 Task: Create a due date automation trigger when advanced on, on the tuesday of the week a card is due add fields with custom fields "Resume" completed at 11:00 AM.
Action: Mouse moved to (1375, 105)
Screenshot: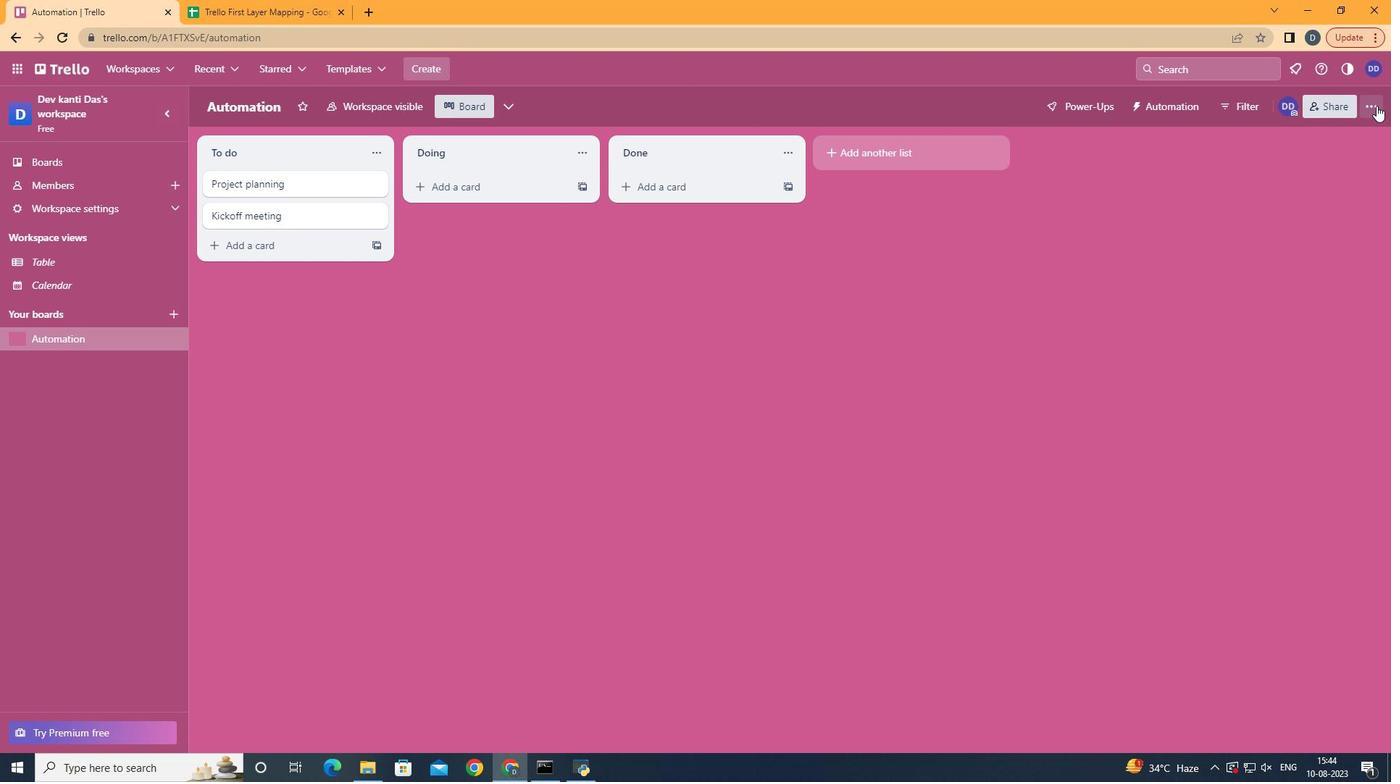 
Action: Mouse pressed left at (1375, 105)
Screenshot: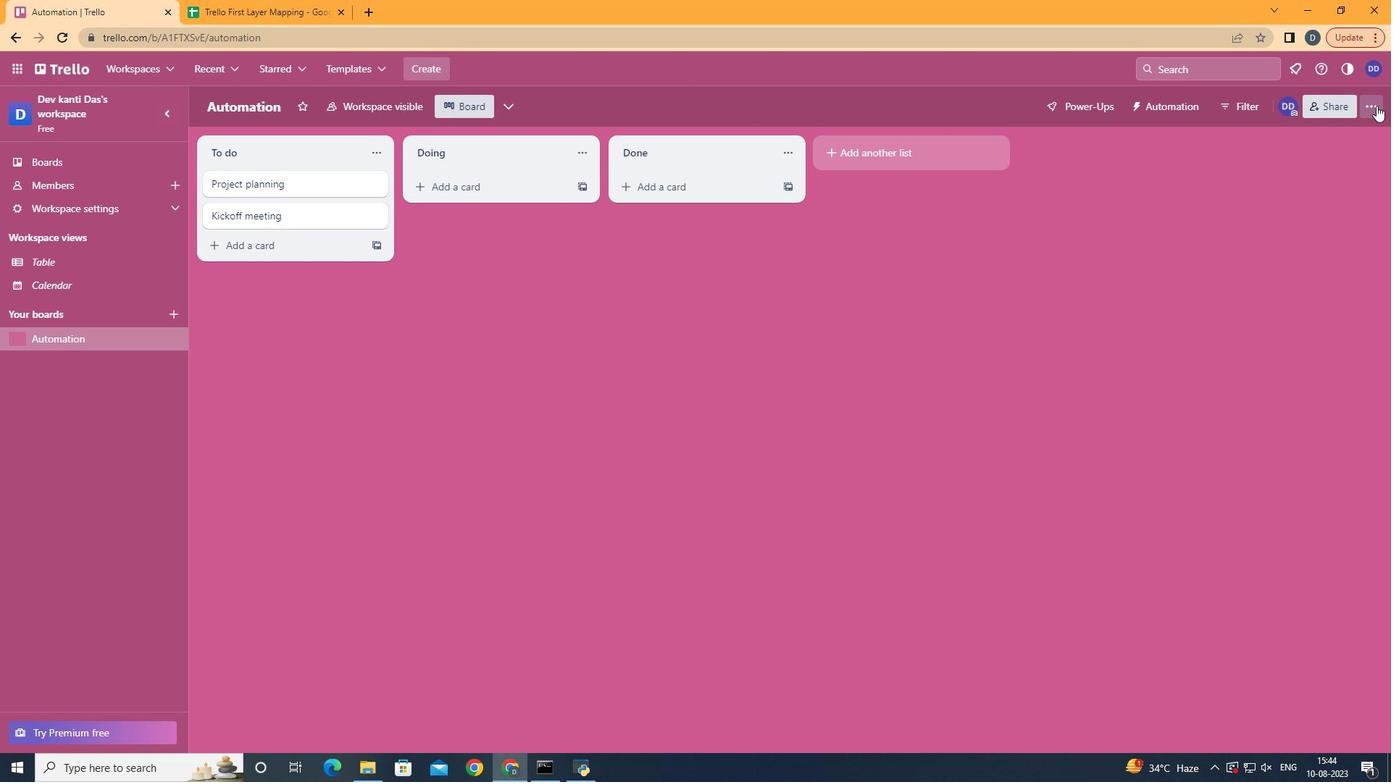 
Action: Mouse moved to (1280, 302)
Screenshot: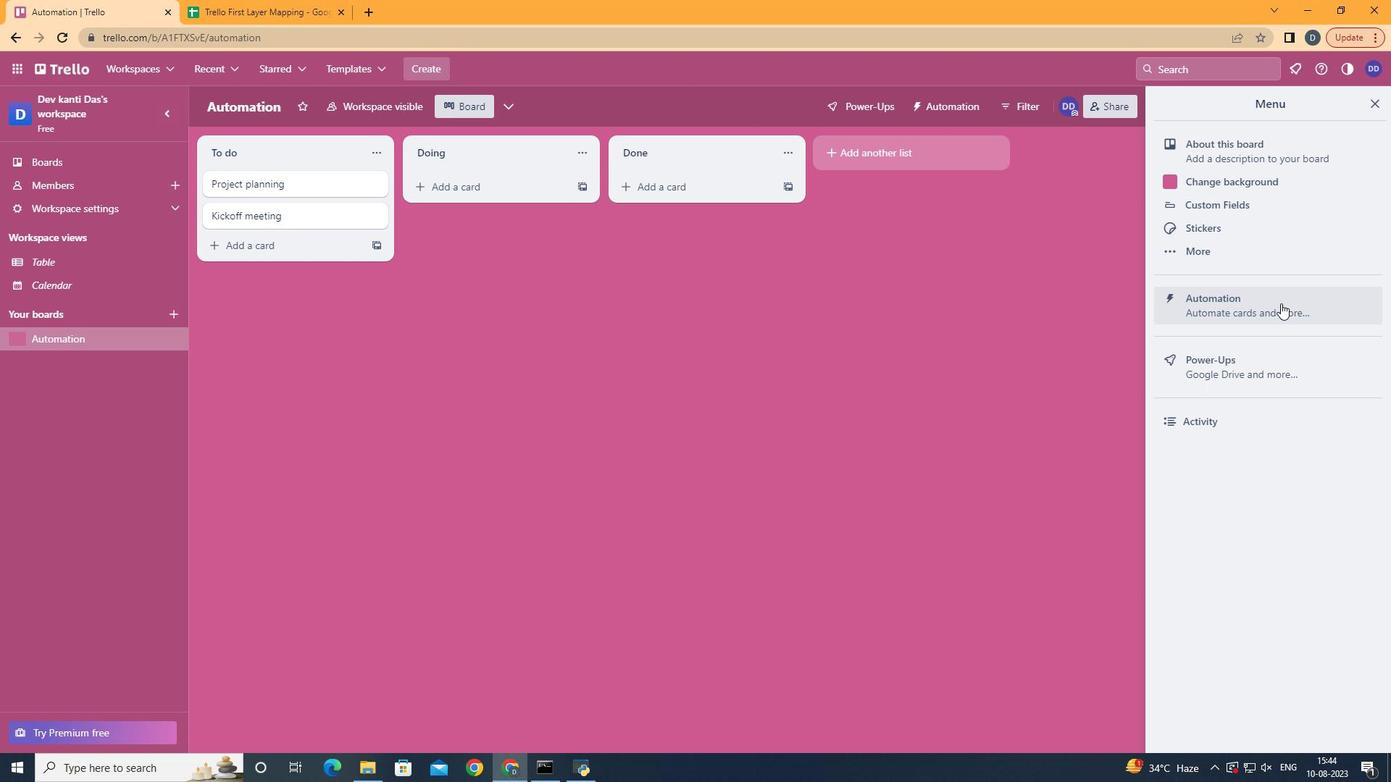 
Action: Mouse pressed left at (1280, 302)
Screenshot: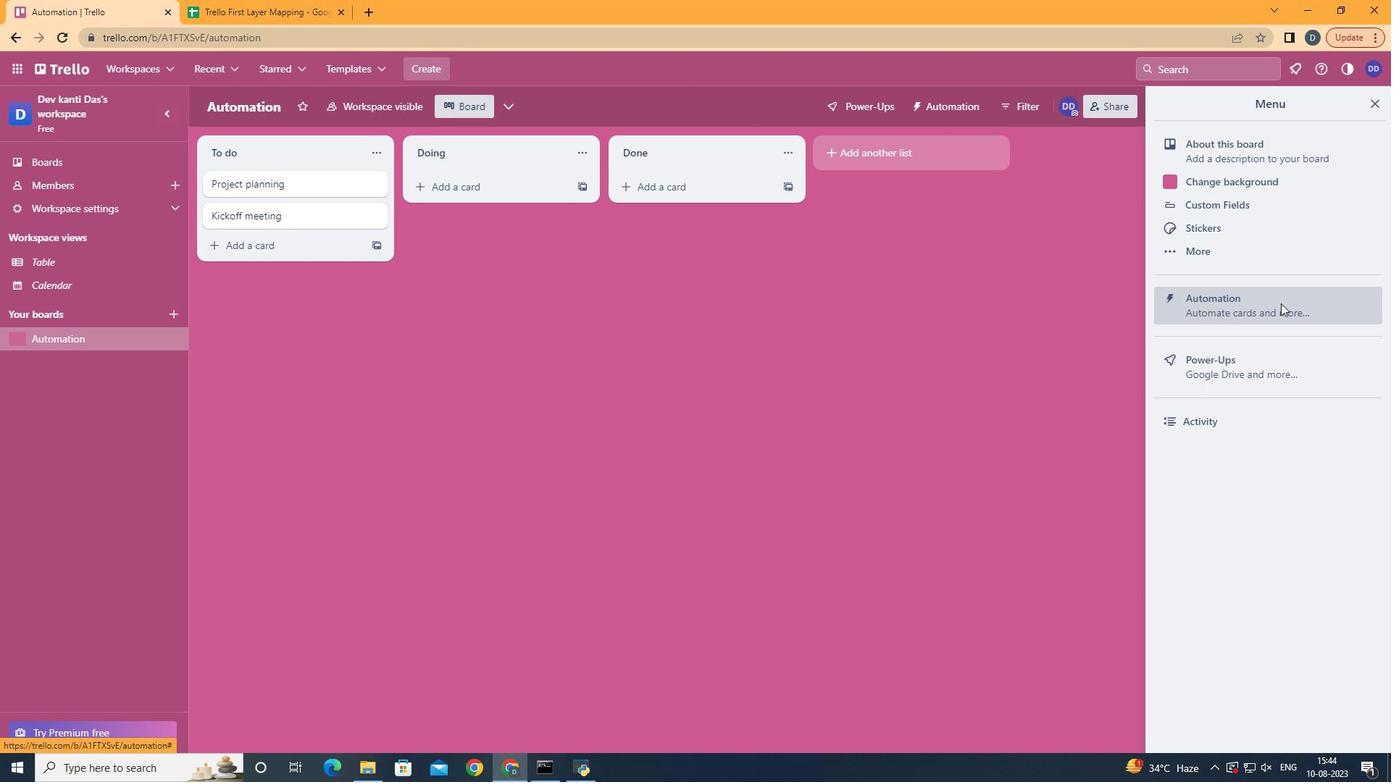 
Action: Mouse moved to (269, 295)
Screenshot: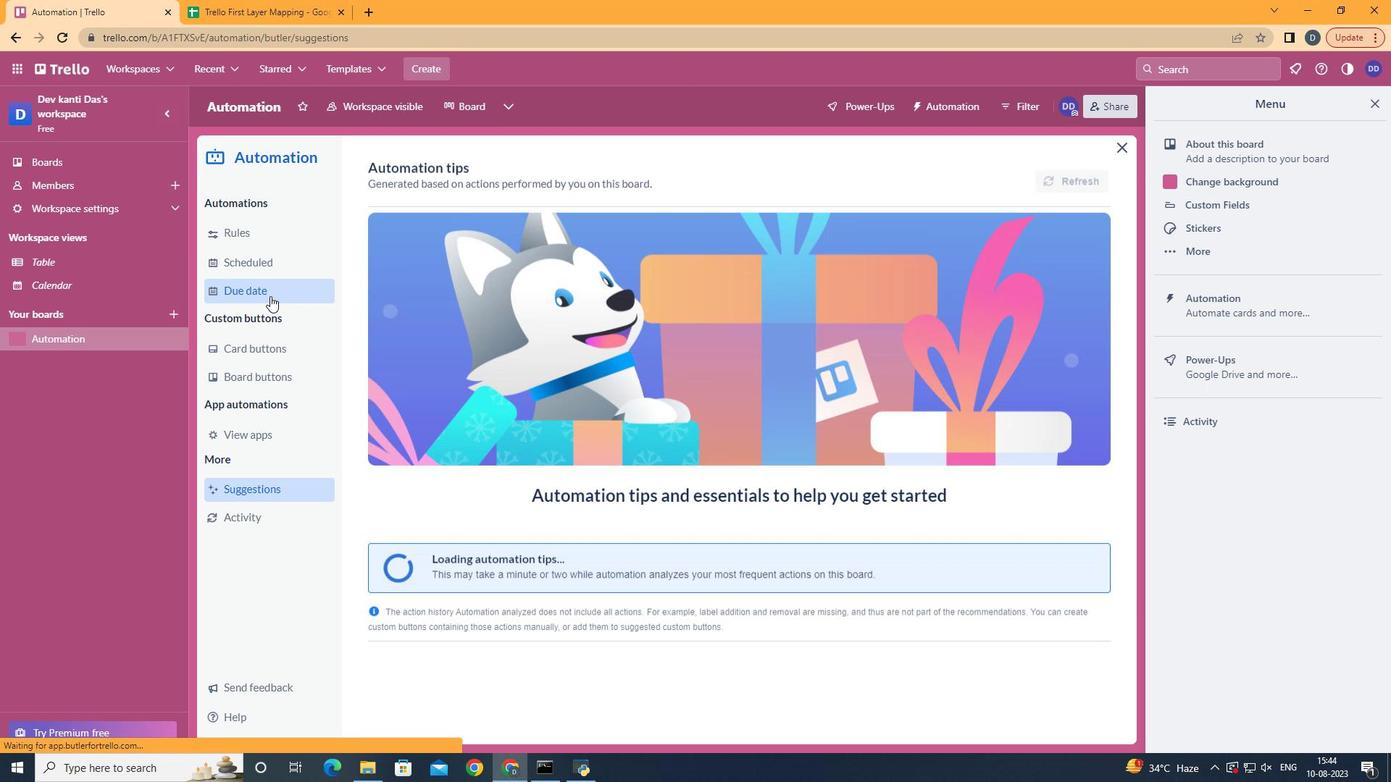 
Action: Mouse pressed left at (269, 295)
Screenshot: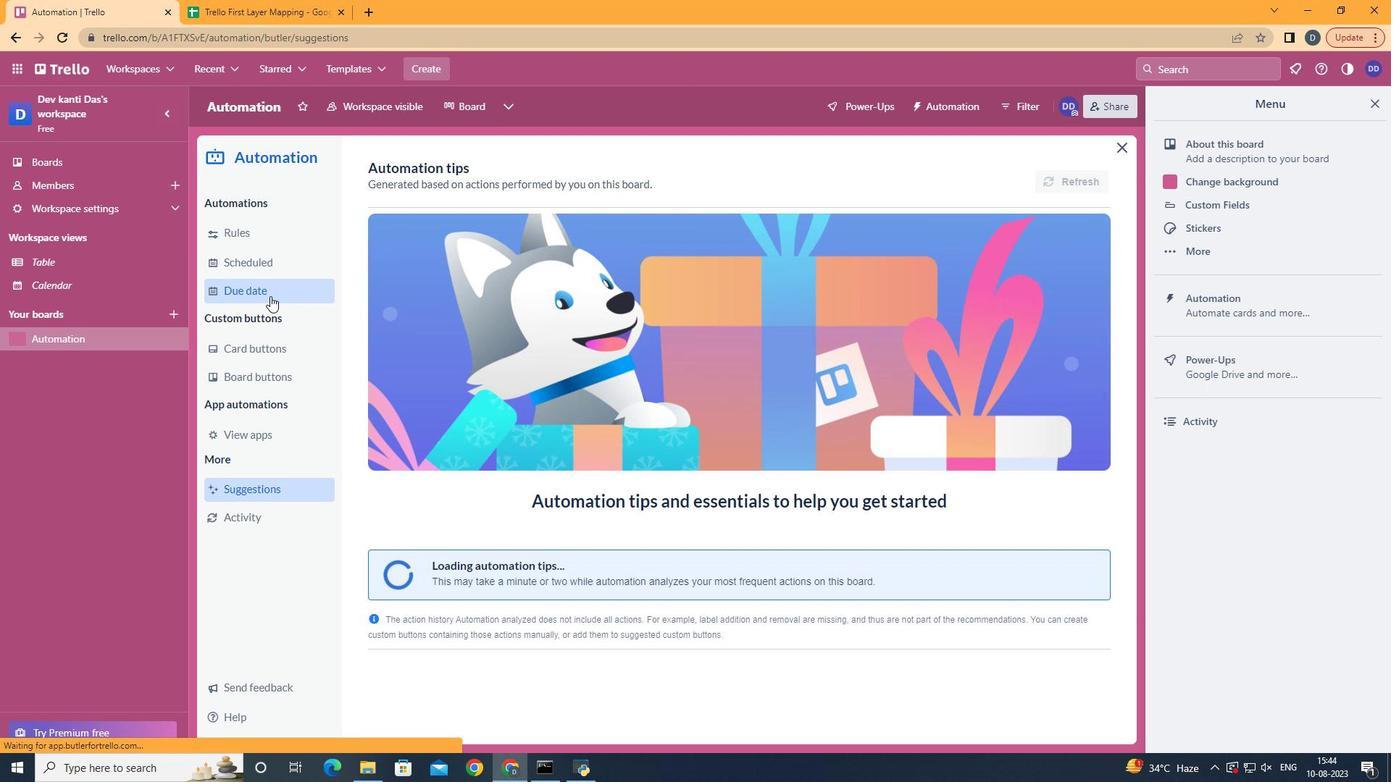 
Action: Mouse moved to (1015, 179)
Screenshot: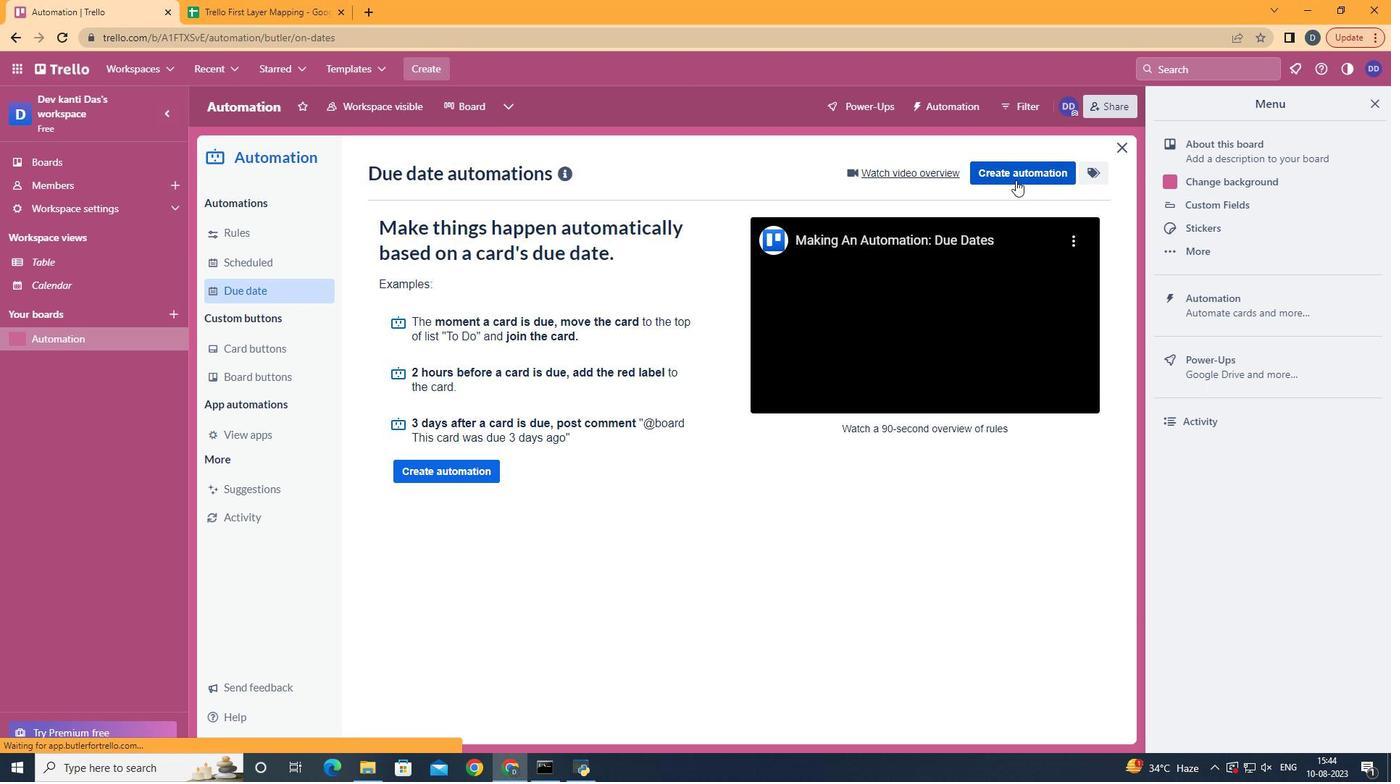 
Action: Mouse pressed left at (1015, 179)
Screenshot: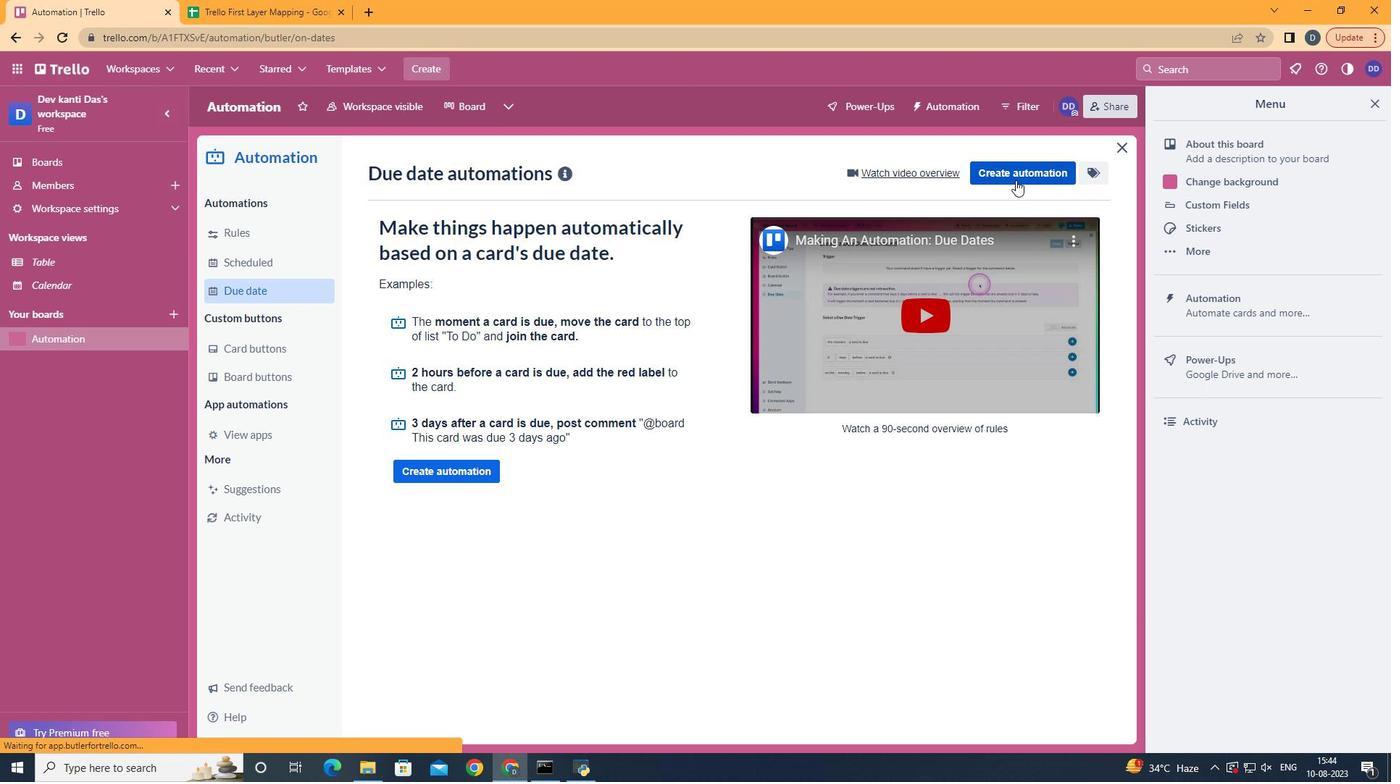 
Action: Mouse moved to (758, 315)
Screenshot: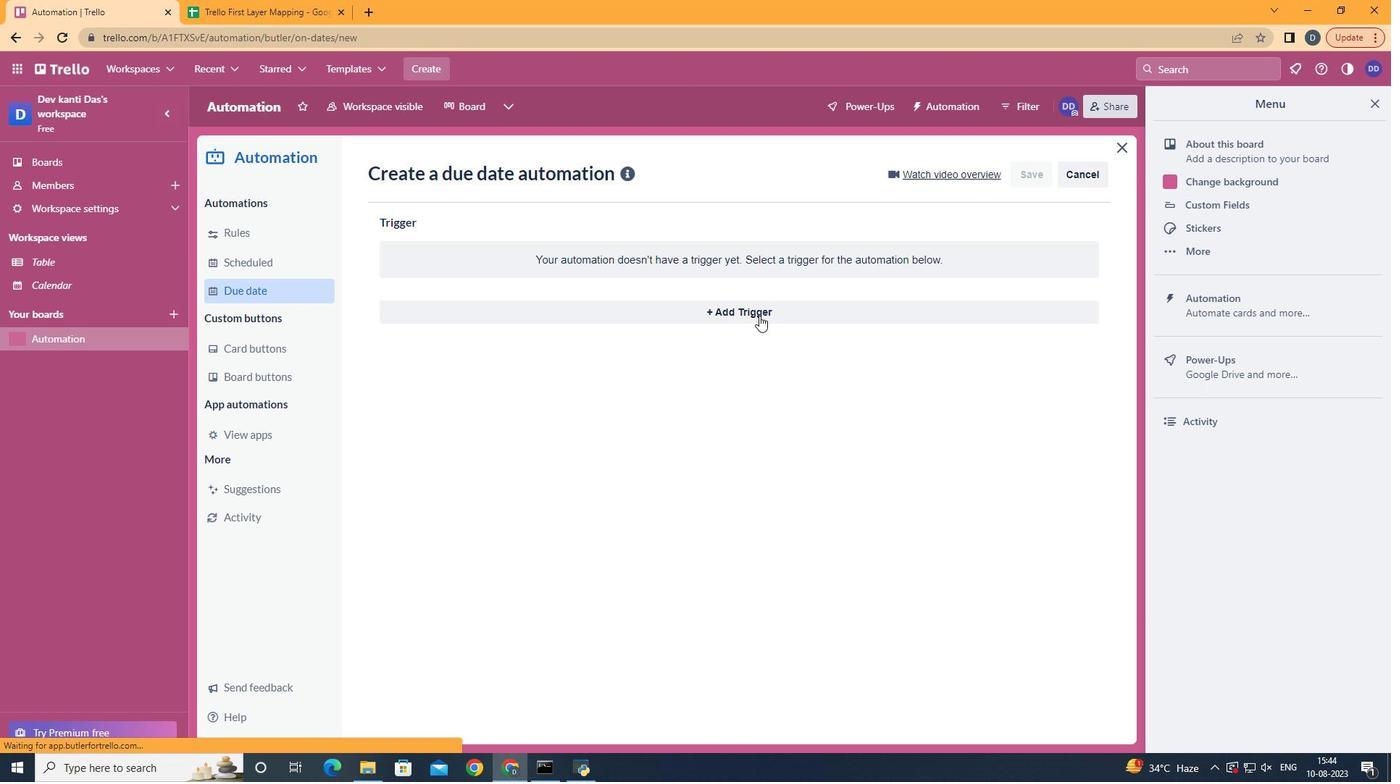 
Action: Mouse pressed left at (758, 315)
Screenshot: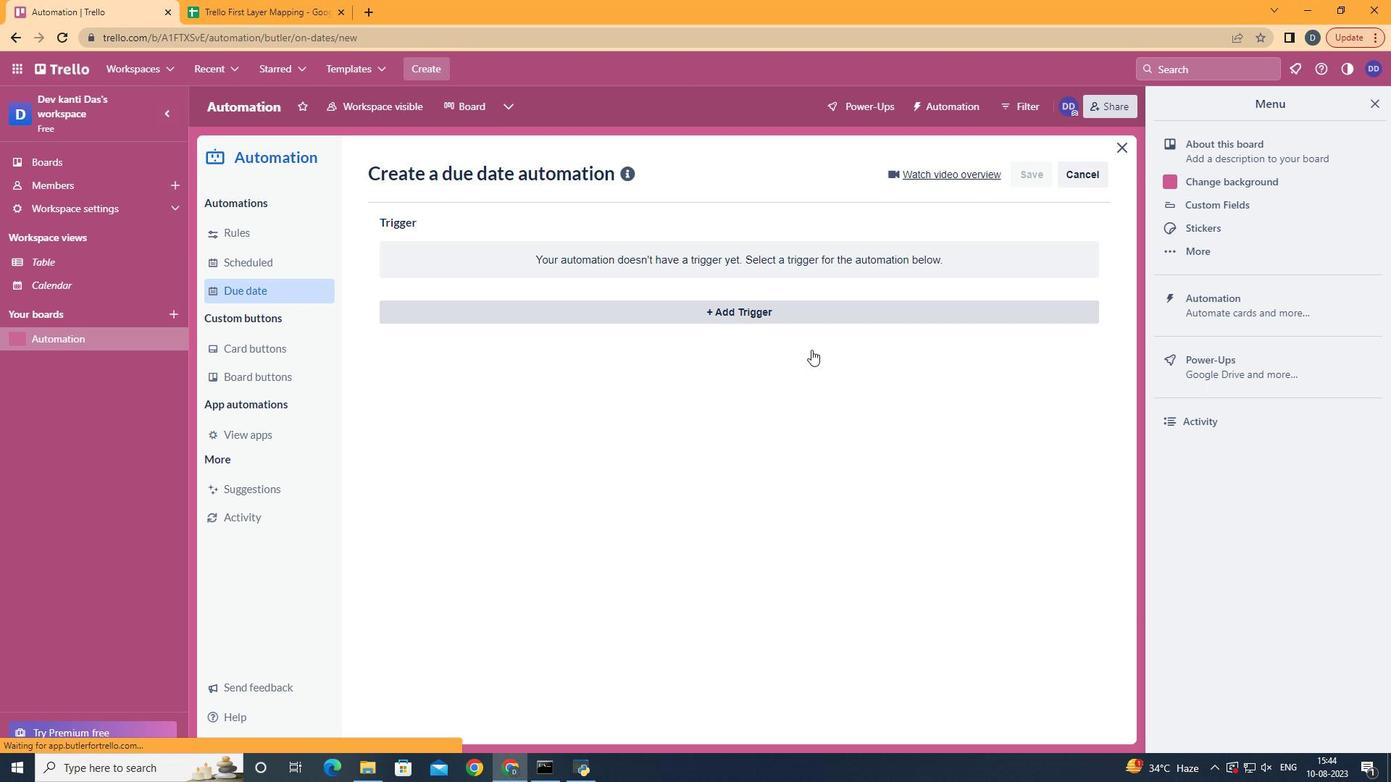 
Action: Mouse moved to (460, 402)
Screenshot: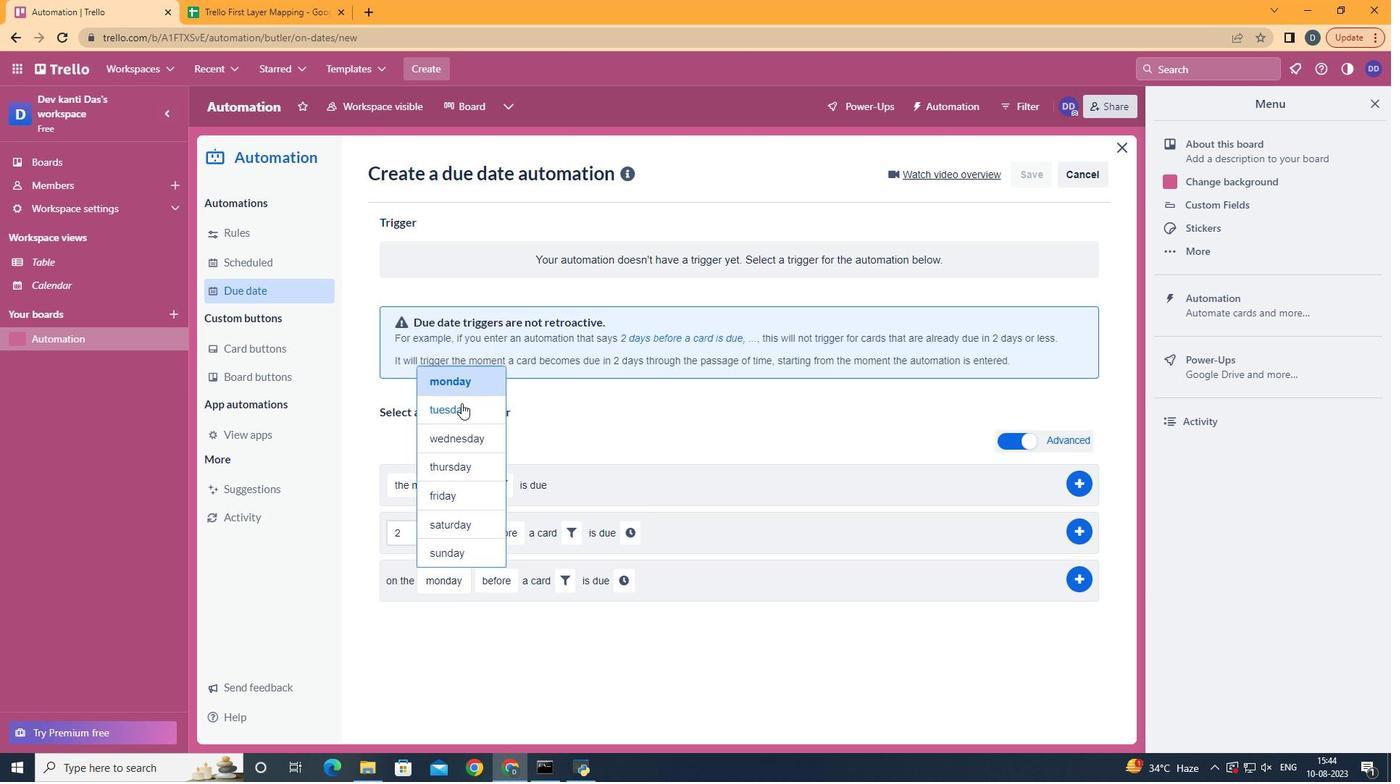 
Action: Mouse pressed left at (460, 402)
Screenshot: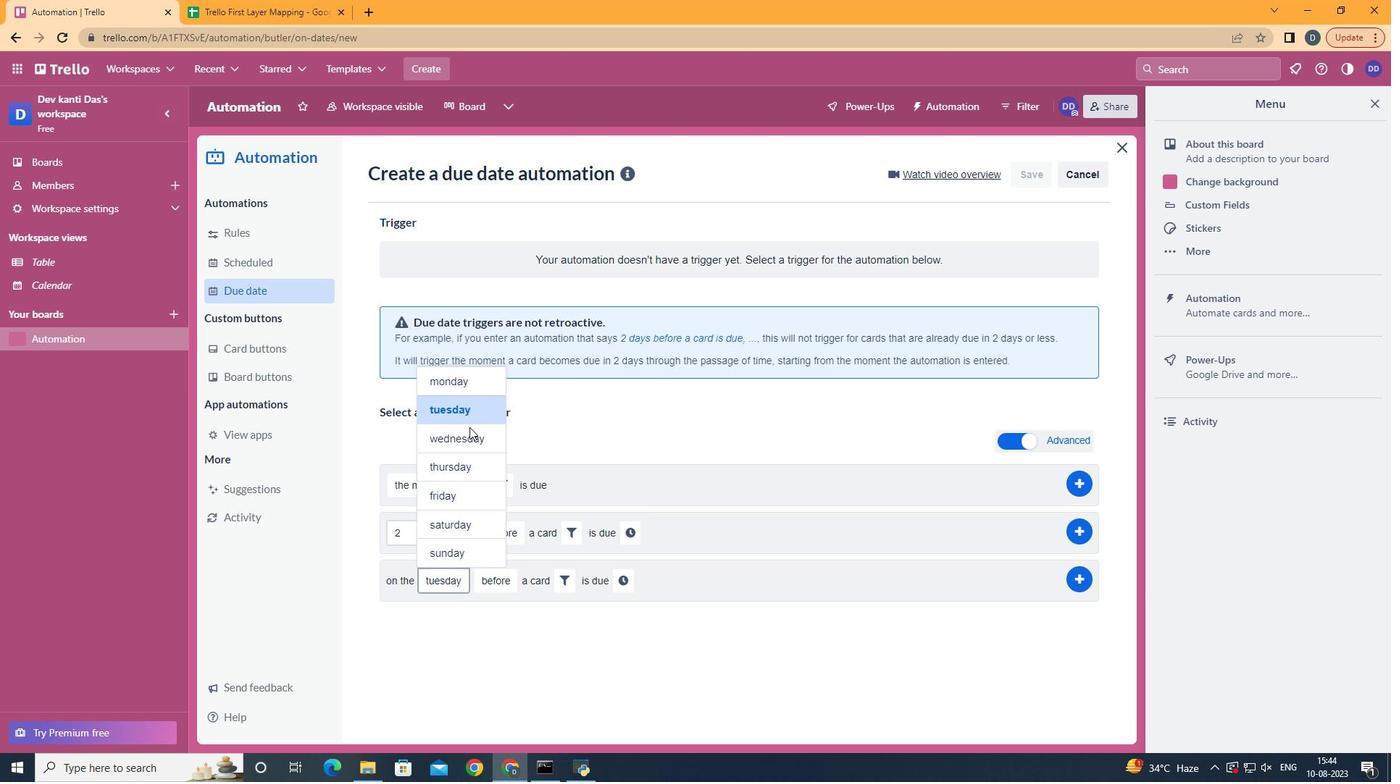 
Action: Mouse moved to (509, 657)
Screenshot: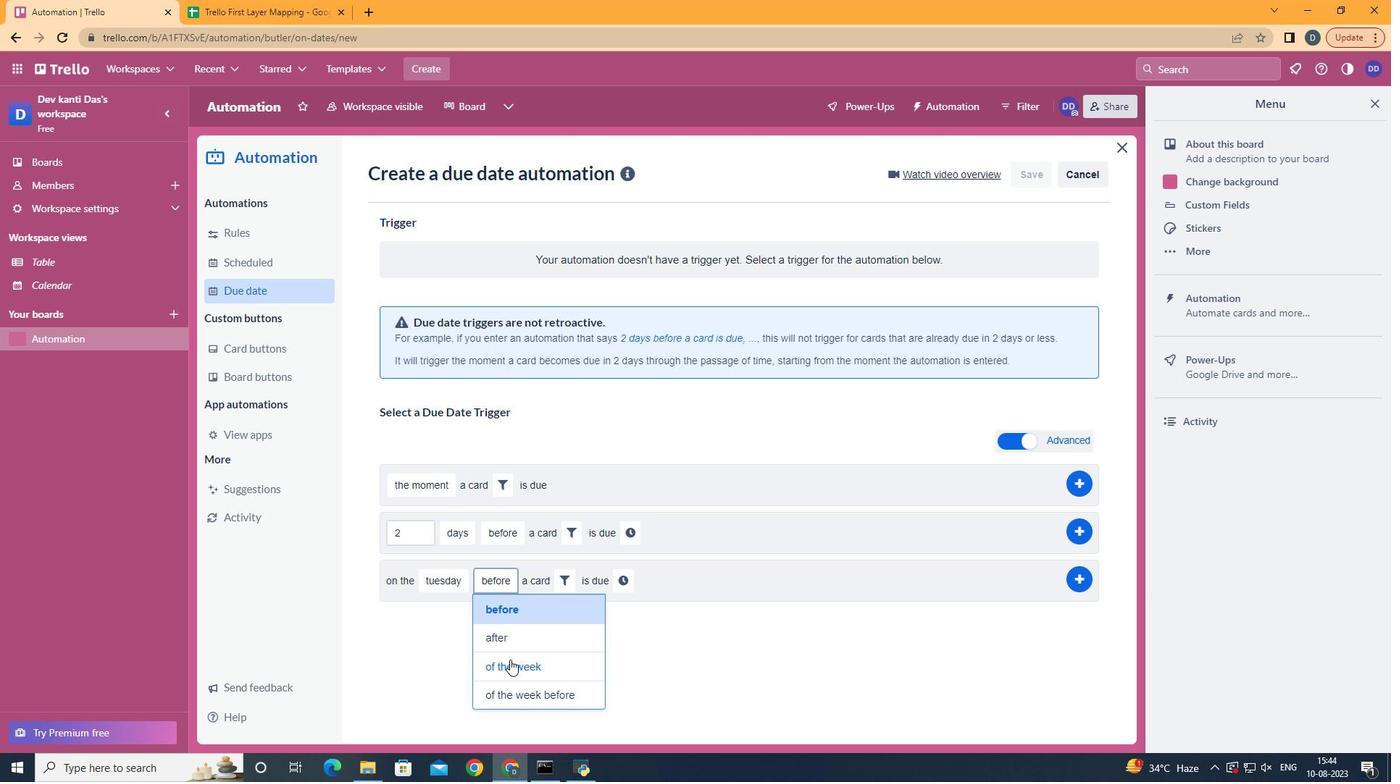 
Action: Mouse pressed left at (509, 657)
Screenshot: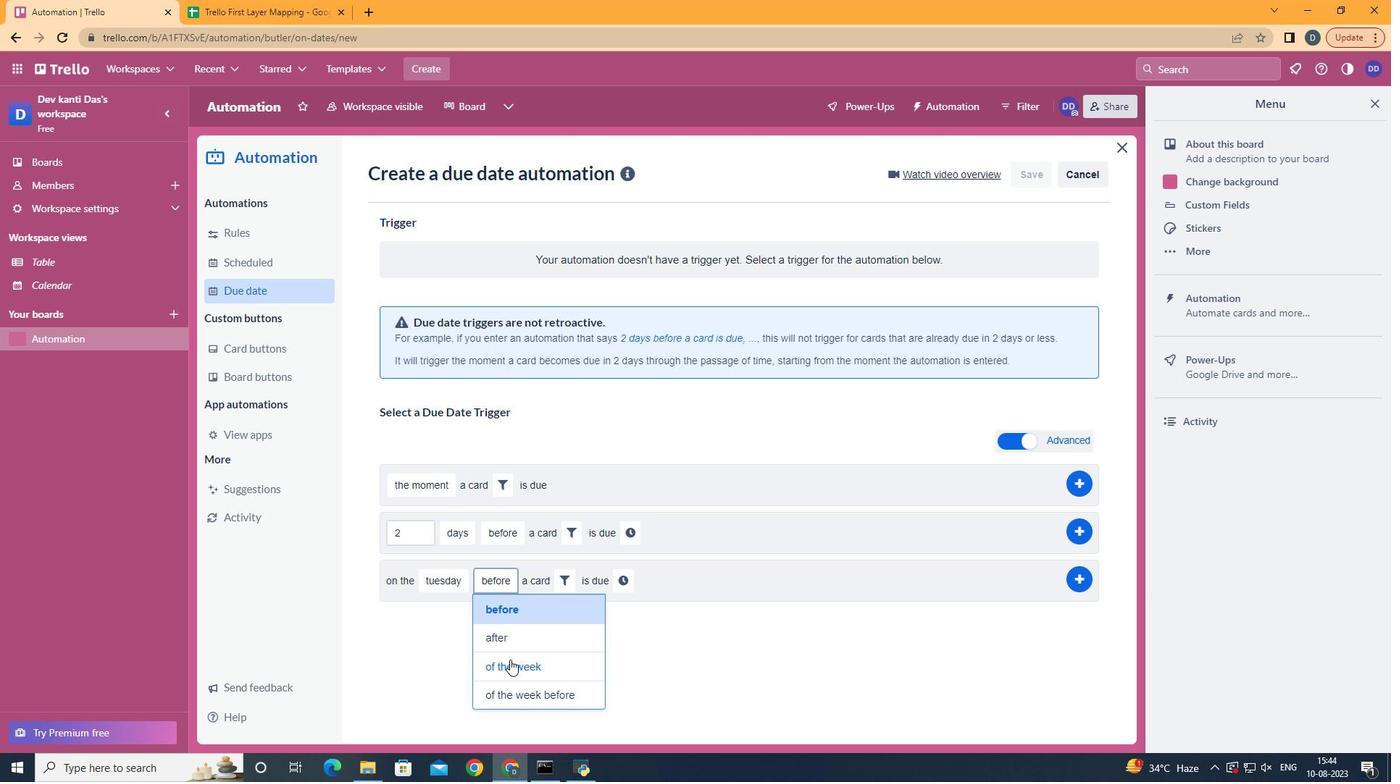 
Action: Mouse moved to (581, 575)
Screenshot: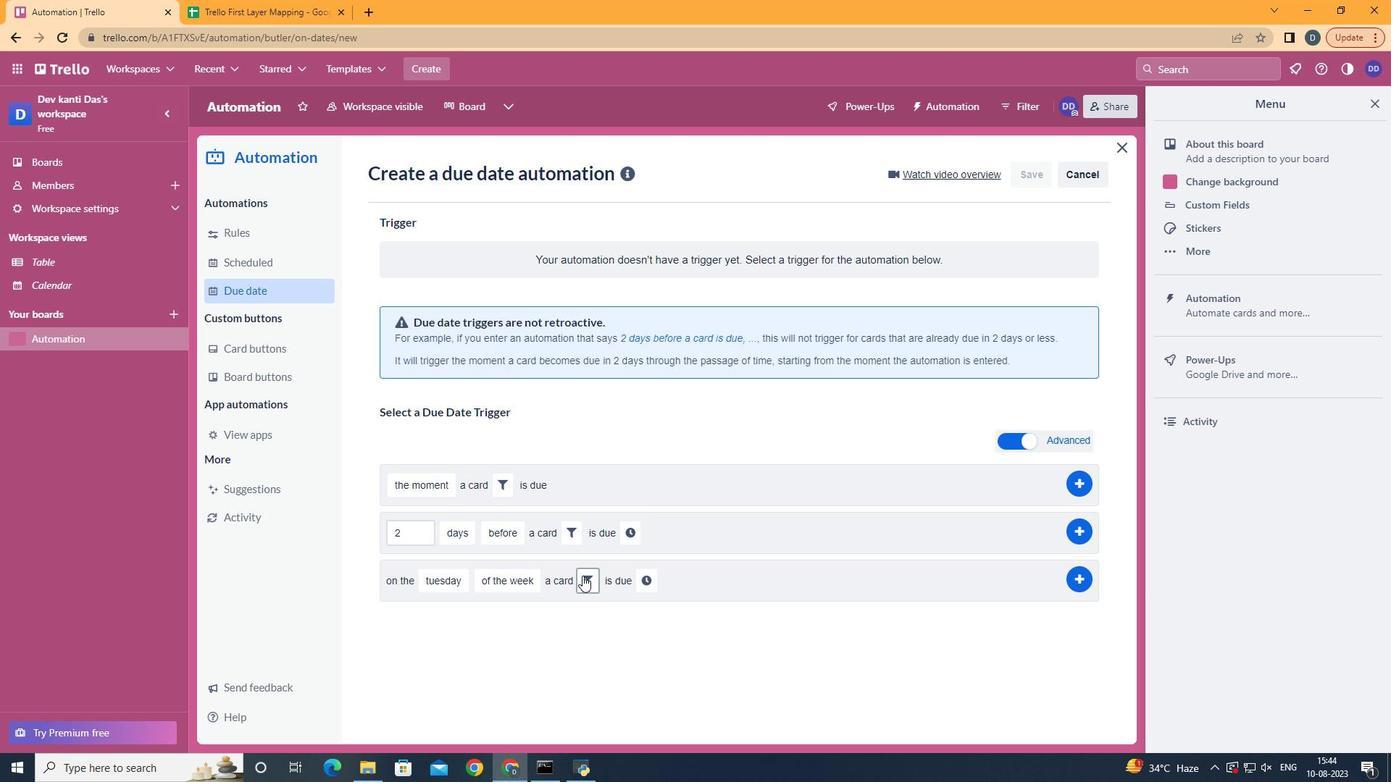 
Action: Mouse pressed left at (581, 575)
Screenshot: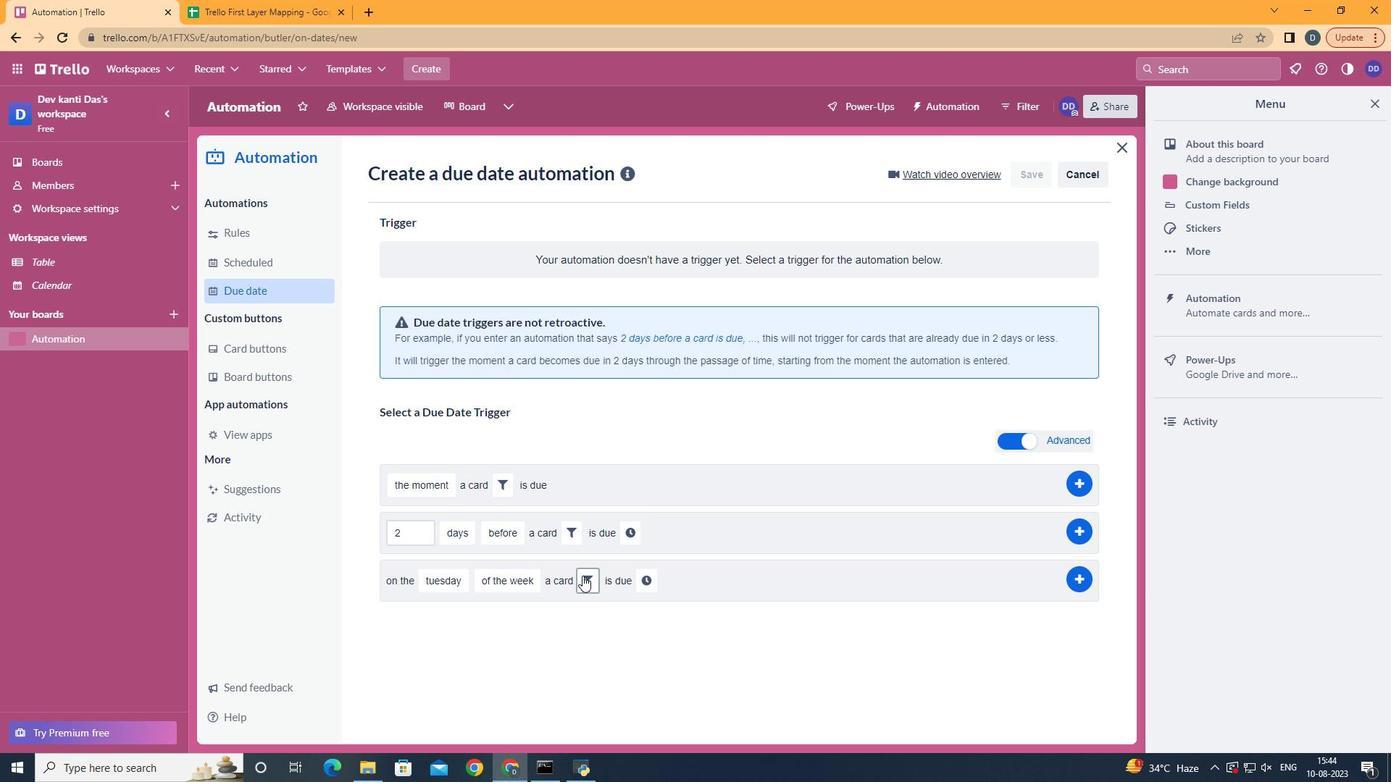 
Action: Mouse moved to (827, 621)
Screenshot: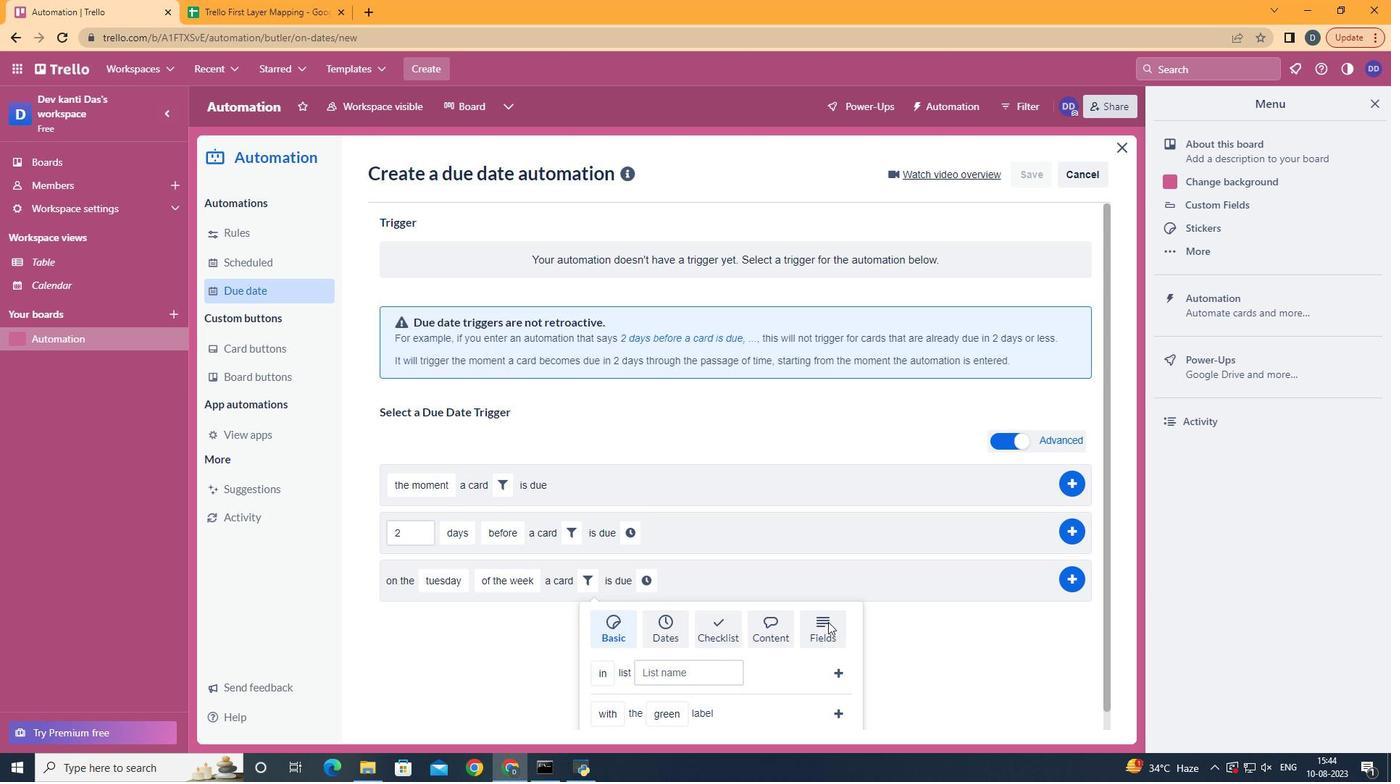
Action: Mouse pressed left at (827, 621)
Screenshot: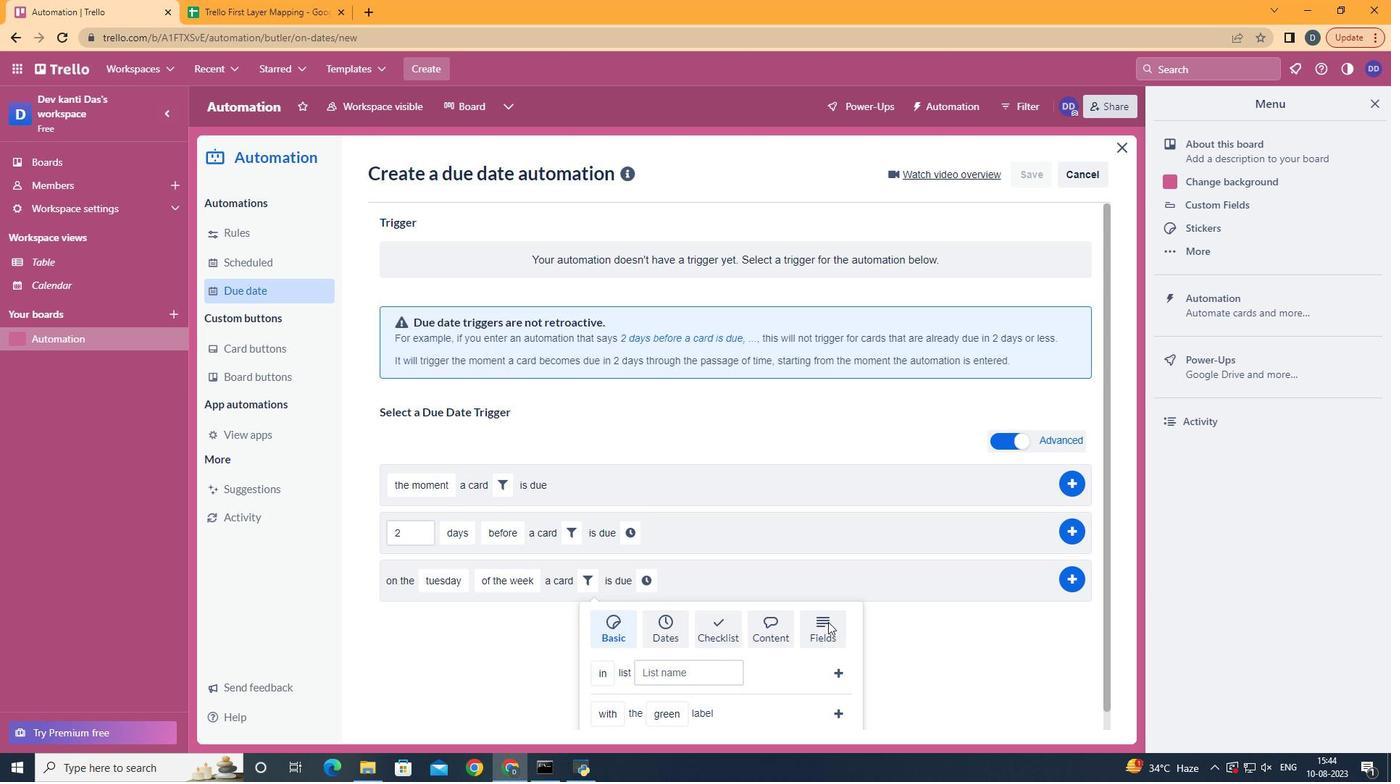 
Action: Mouse scrolled (827, 620) with delta (0, 0)
Screenshot: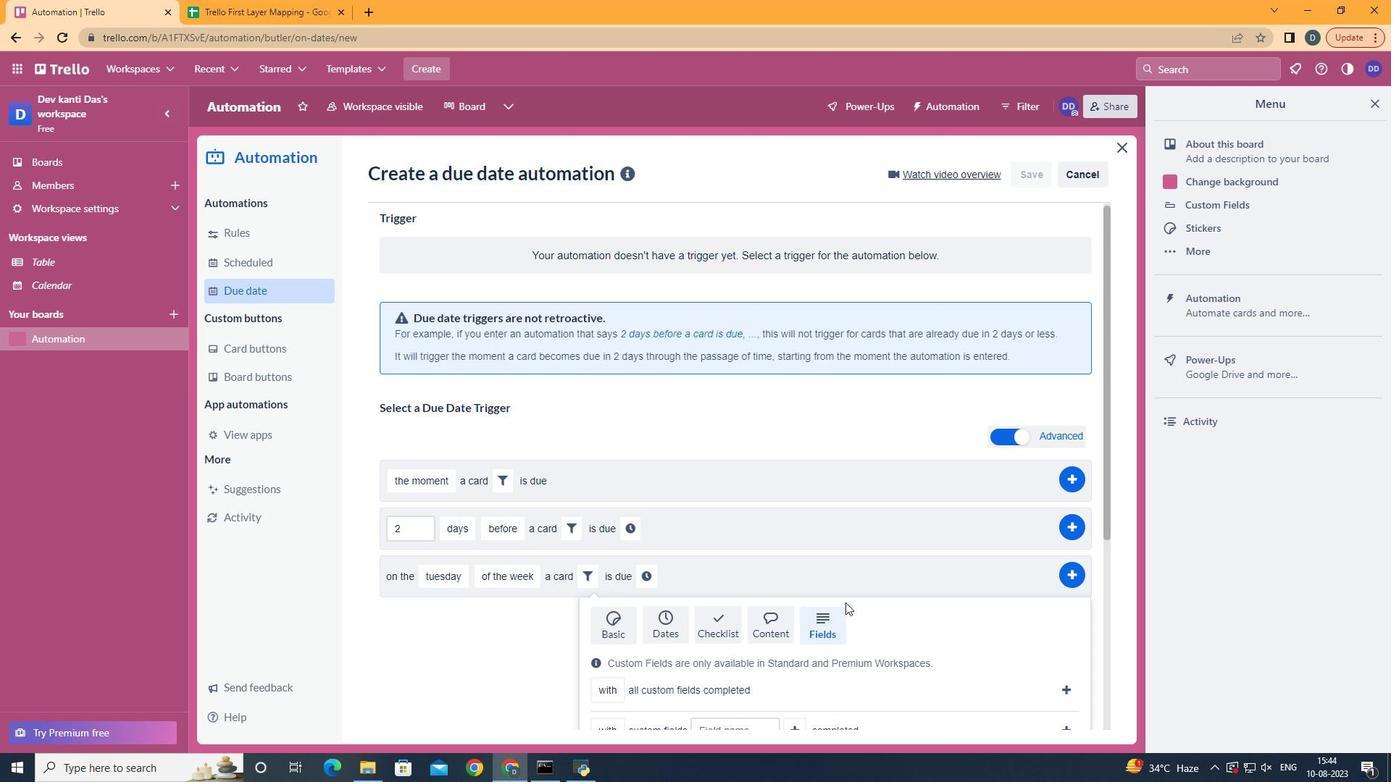 
Action: Mouse scrolled (827, 620) with delta (0, 0)
Screenshot: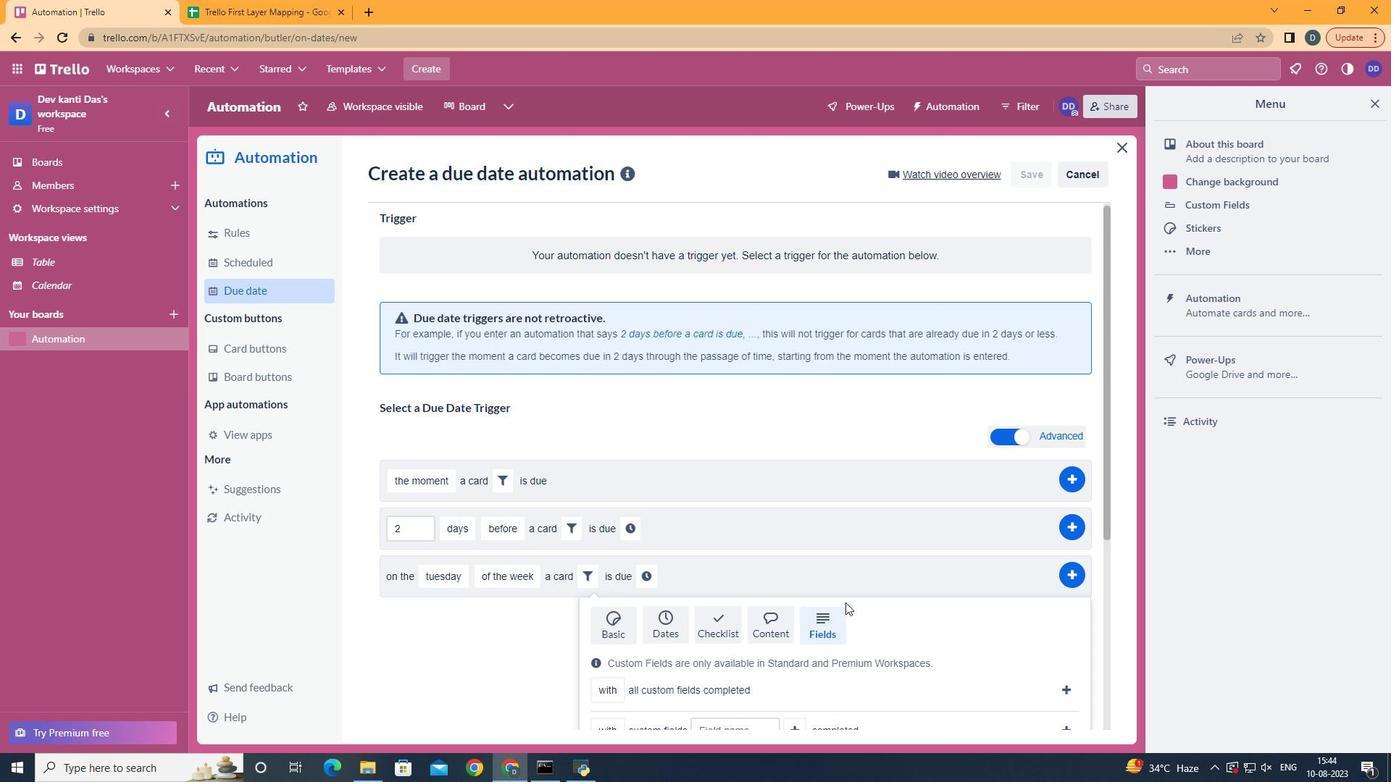 
Action: Mouse scrolled (827, 620) with delta (0, 0)
Screenshot: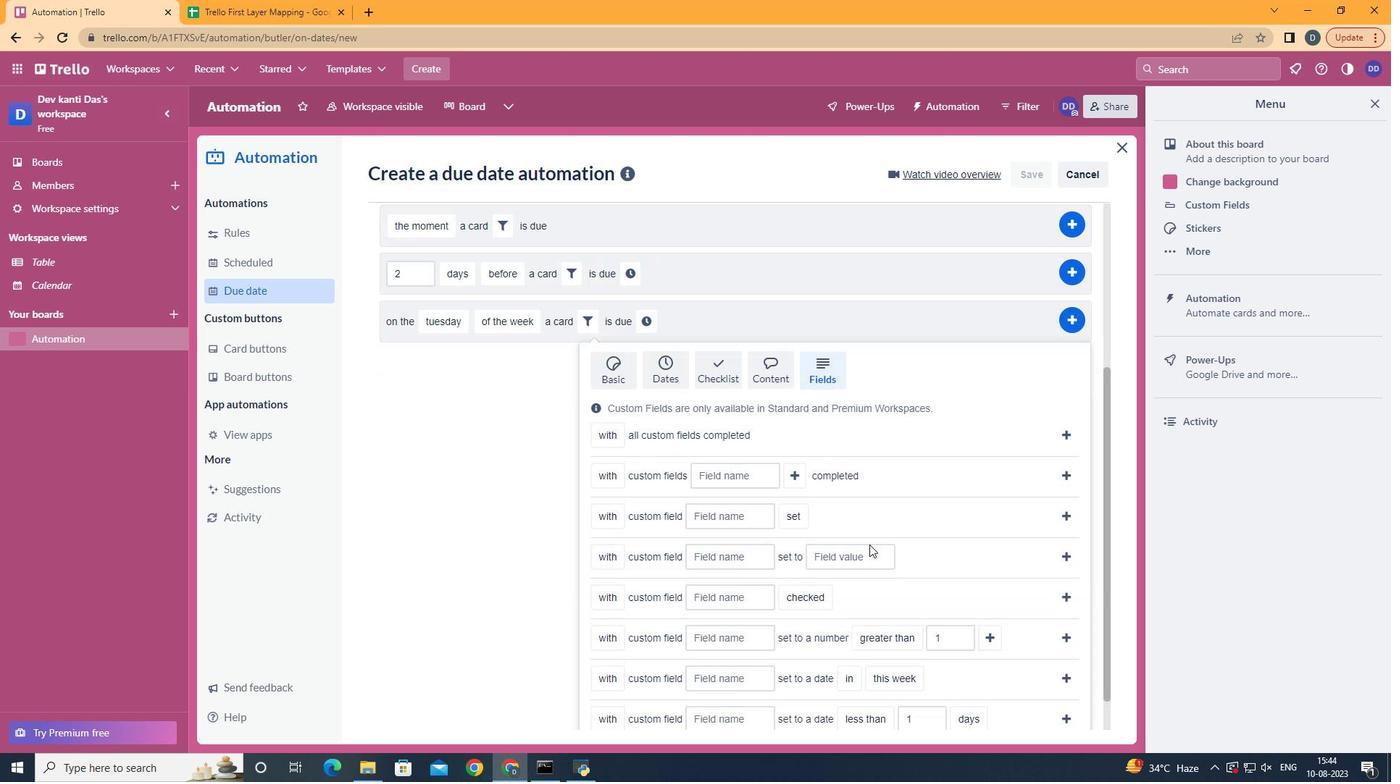 
Action: Mouse scrolled (827, 620) with delta (0, 0)
Screenshot: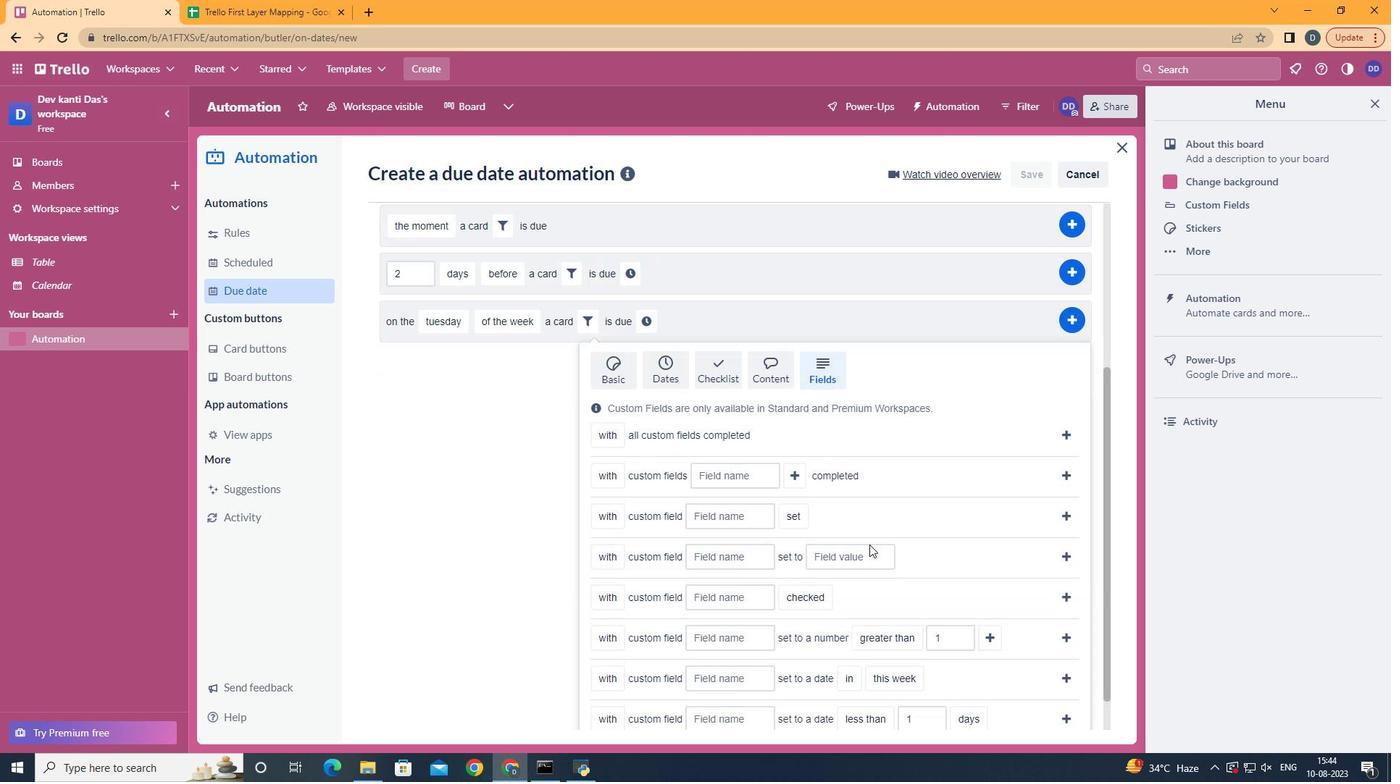 
Action: Mouse scrolled (827, 620) with delta (0, 0)
Screenshot: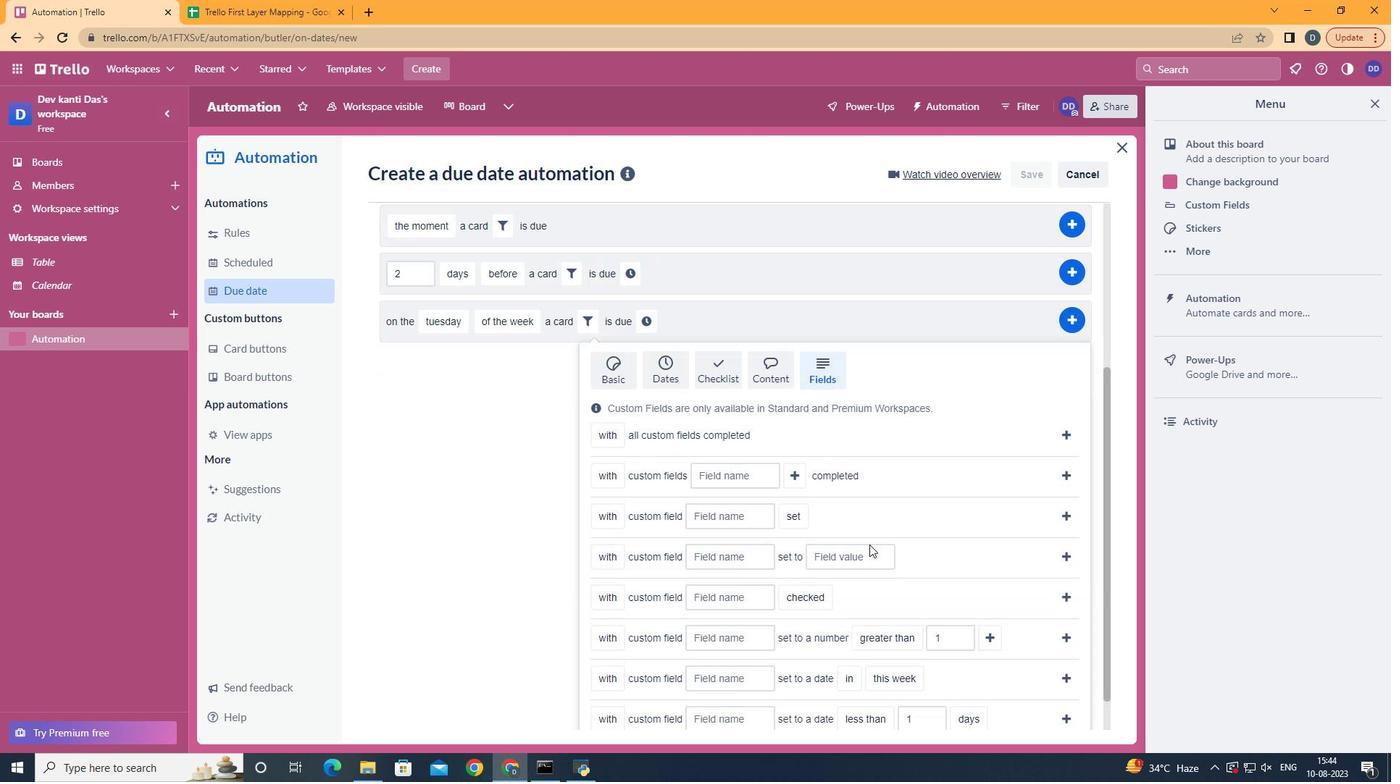 
Action: Mouse moved to (619, 461)
Screenshot: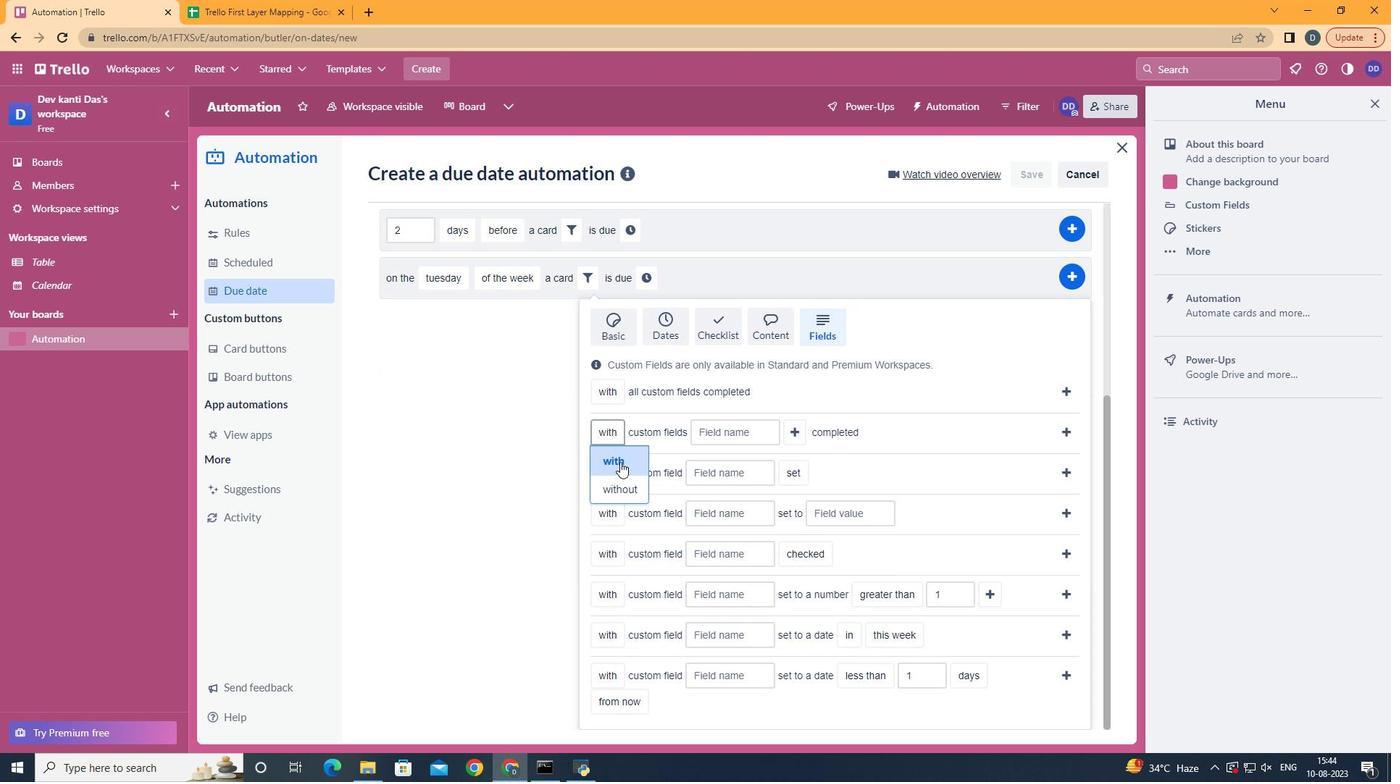 
Action: Mouse pressed left at (619, 461)
Screenshot: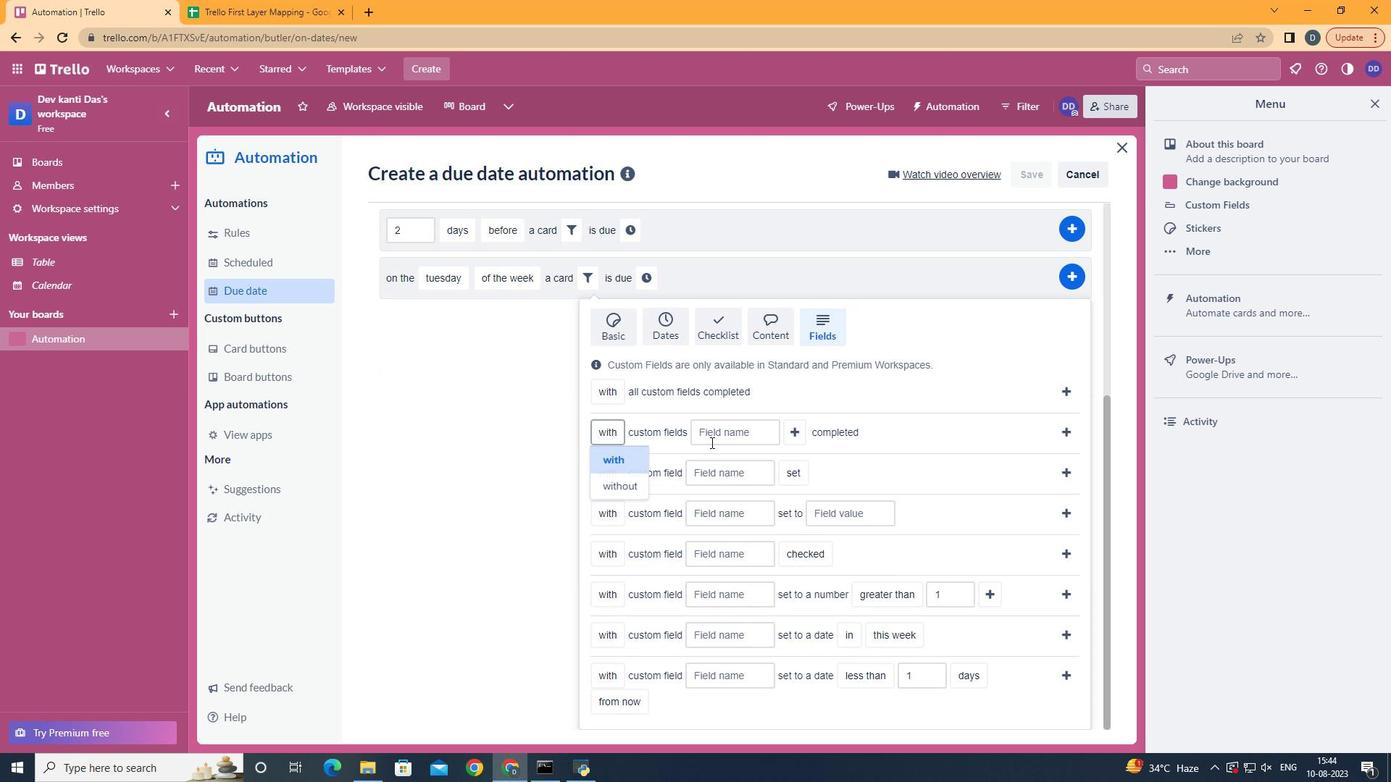 
Action: Mouse moved to (752, 433)
Screenshot: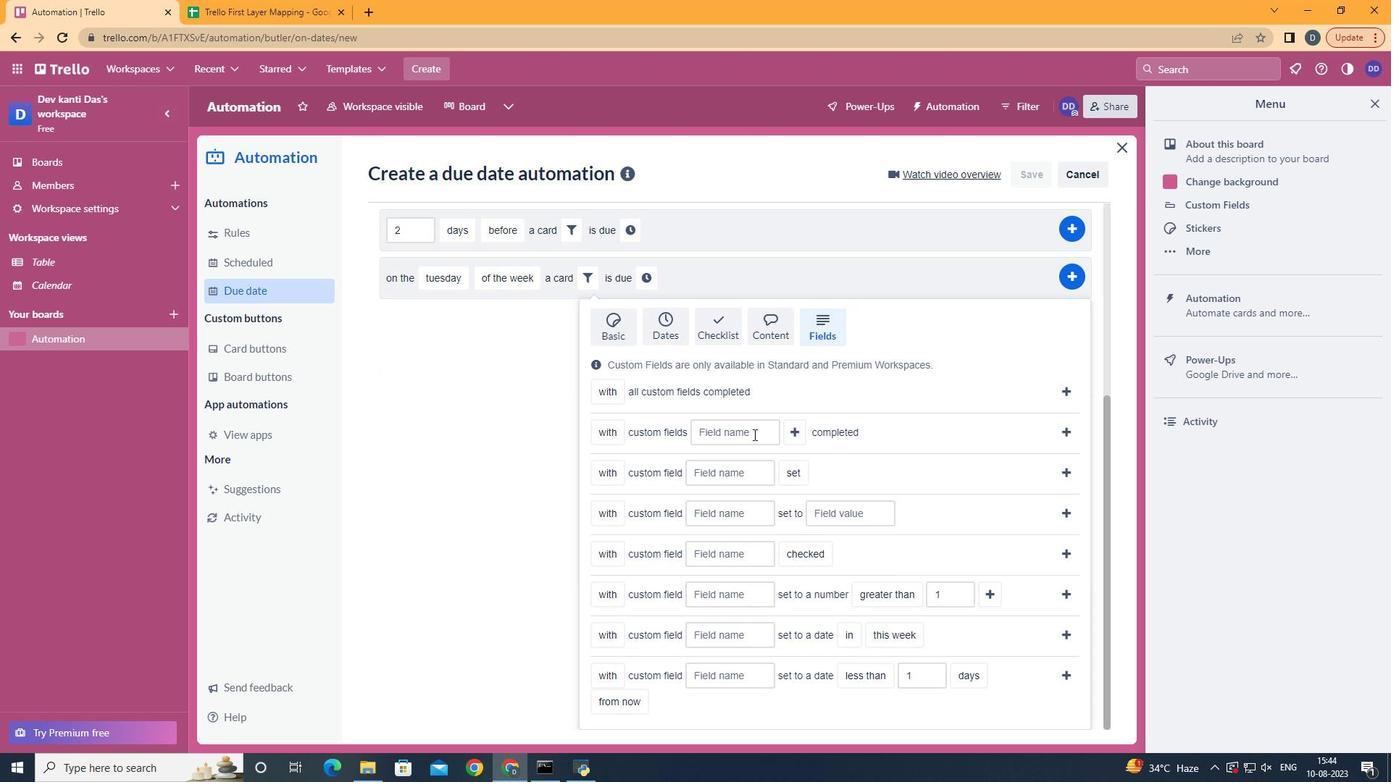 
Action: Mouse pressed left at (752, 433)
Screenshot: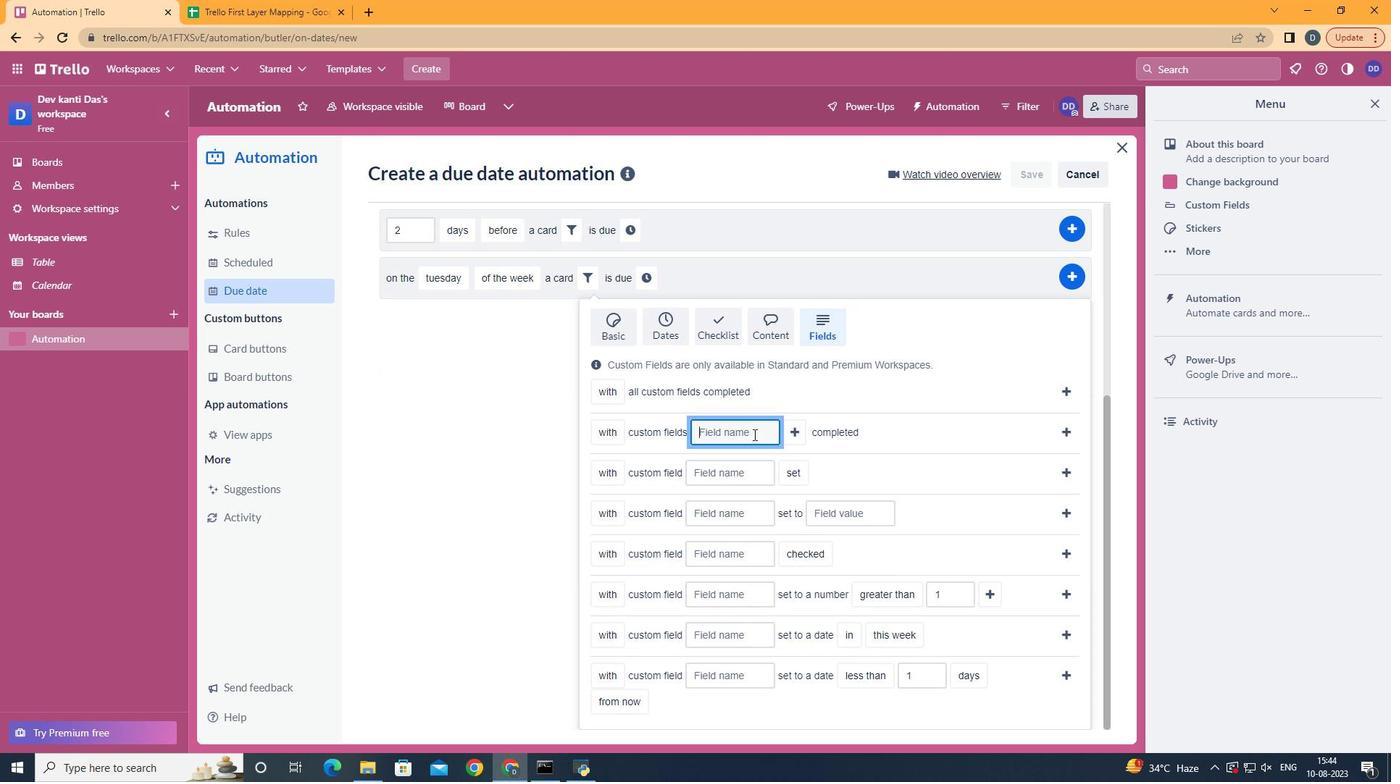 
Action: Key pressed <Key.shift>Resume
Screenshot: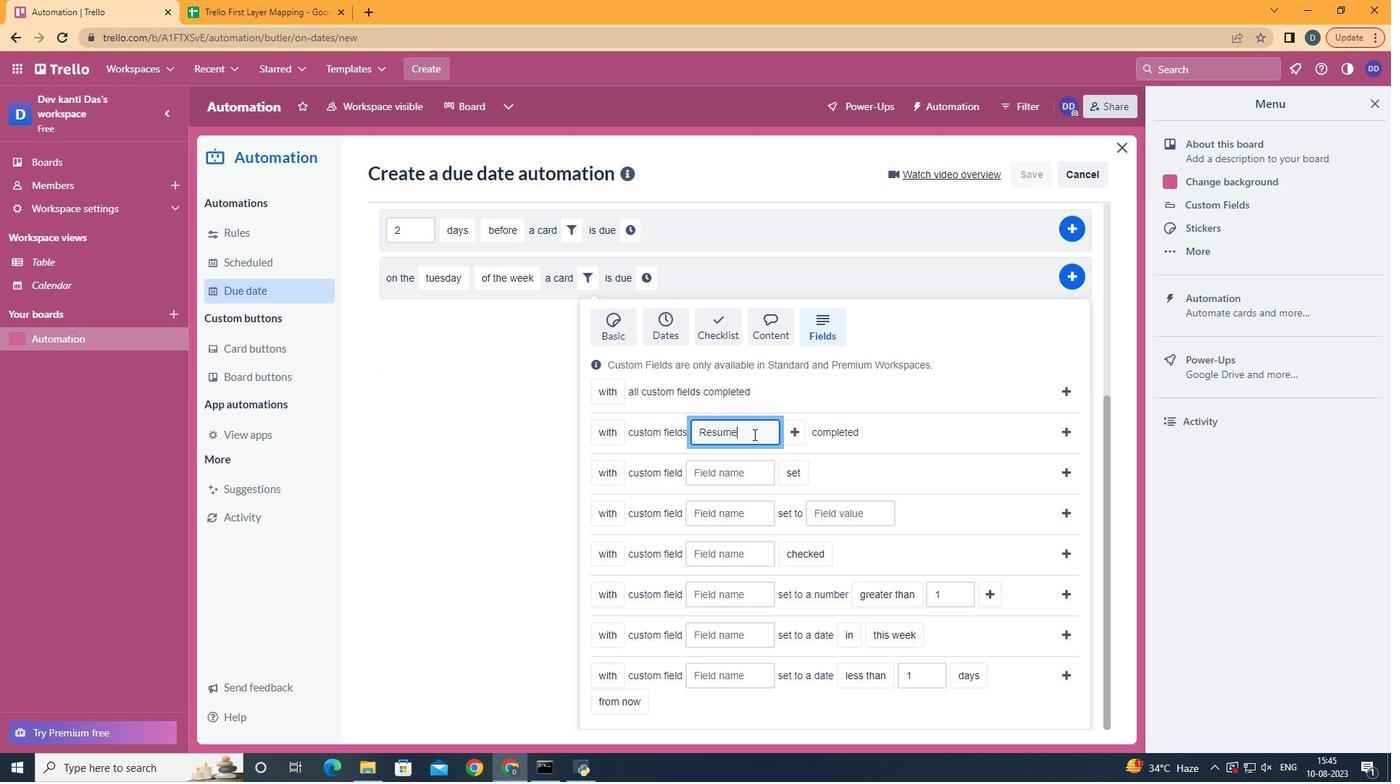 
Action: Mouse moved to (1064, 430)
Screenshot: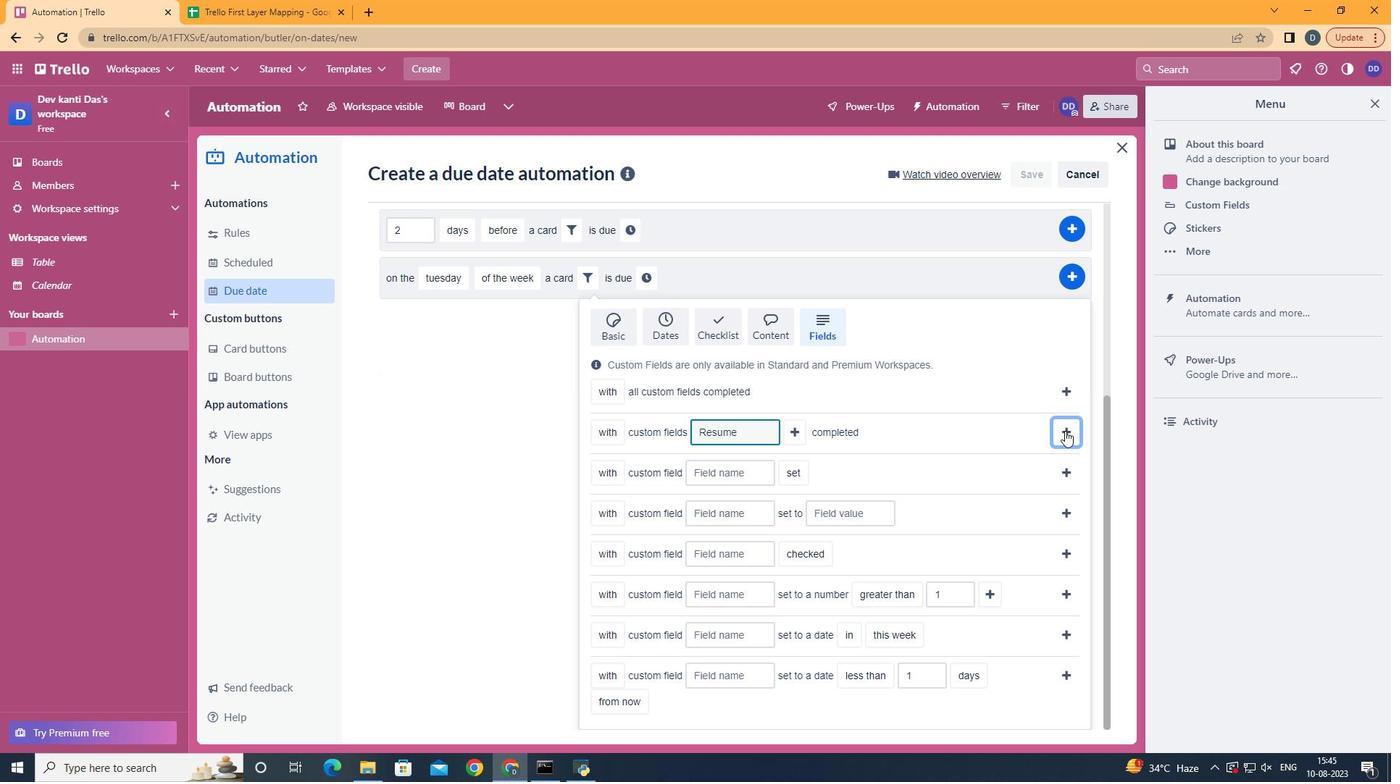 
Action: Mouse pressed left at (1064, 430)
Screenshot: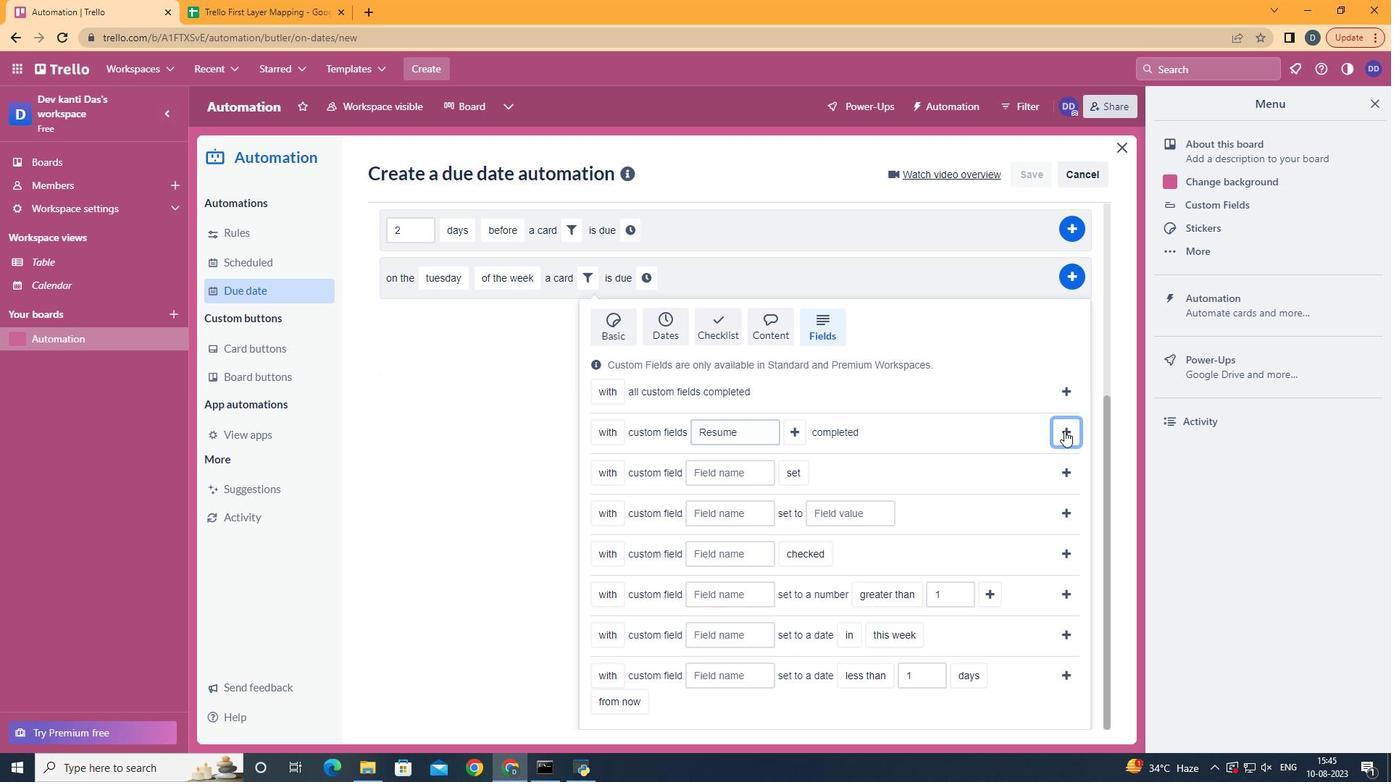 
Action: Mouse moved to (853, 581)
Screenshot: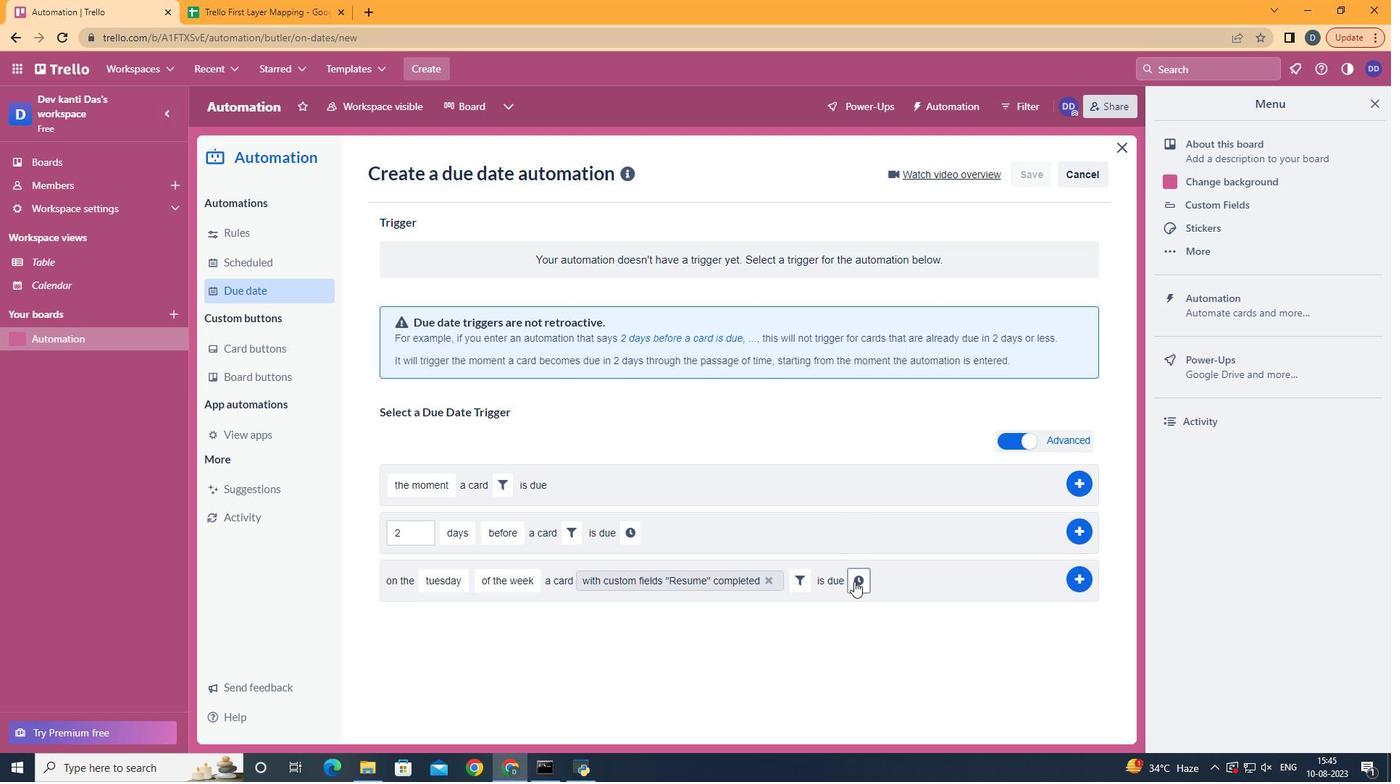 
Action: Mouse pressed left at (853, 581)
Screenshot: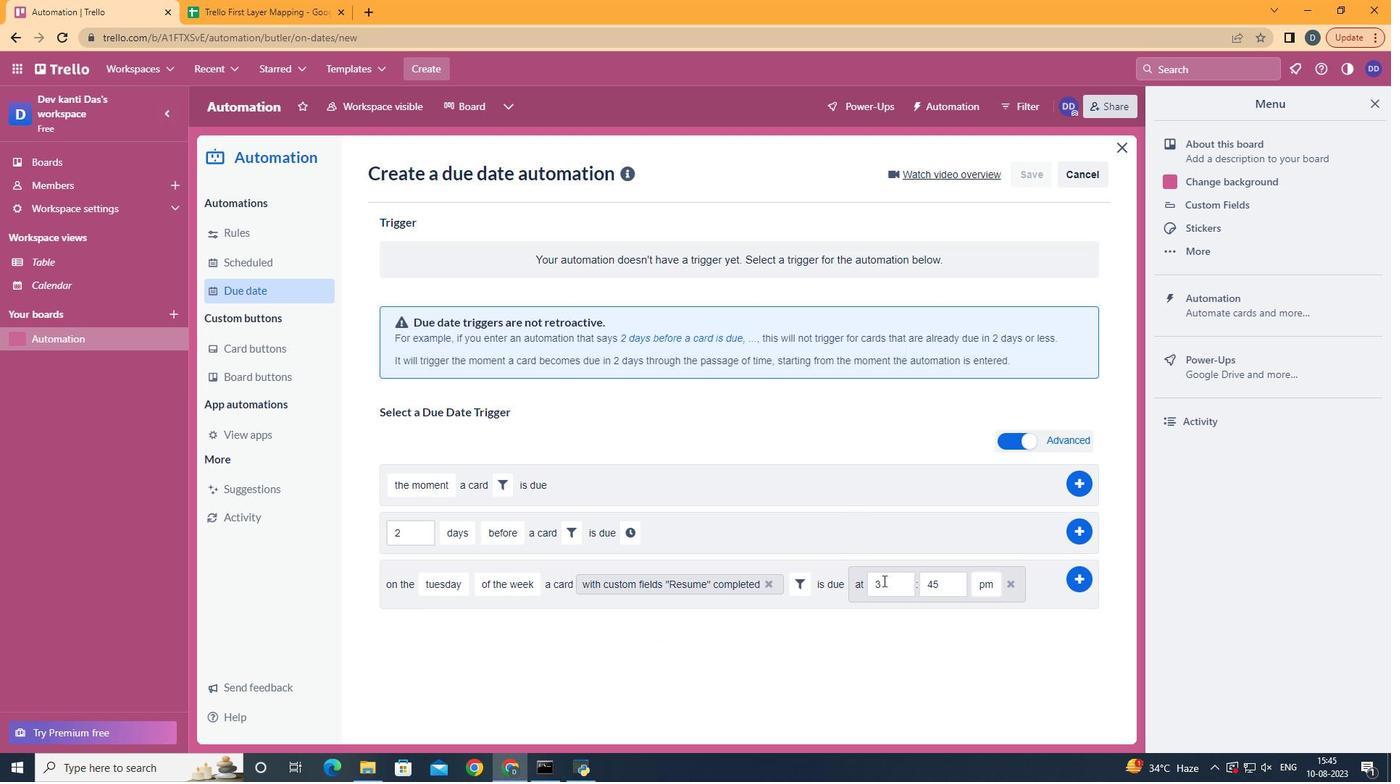 
Action: Mouse moved to (892, 582)
Screenshot: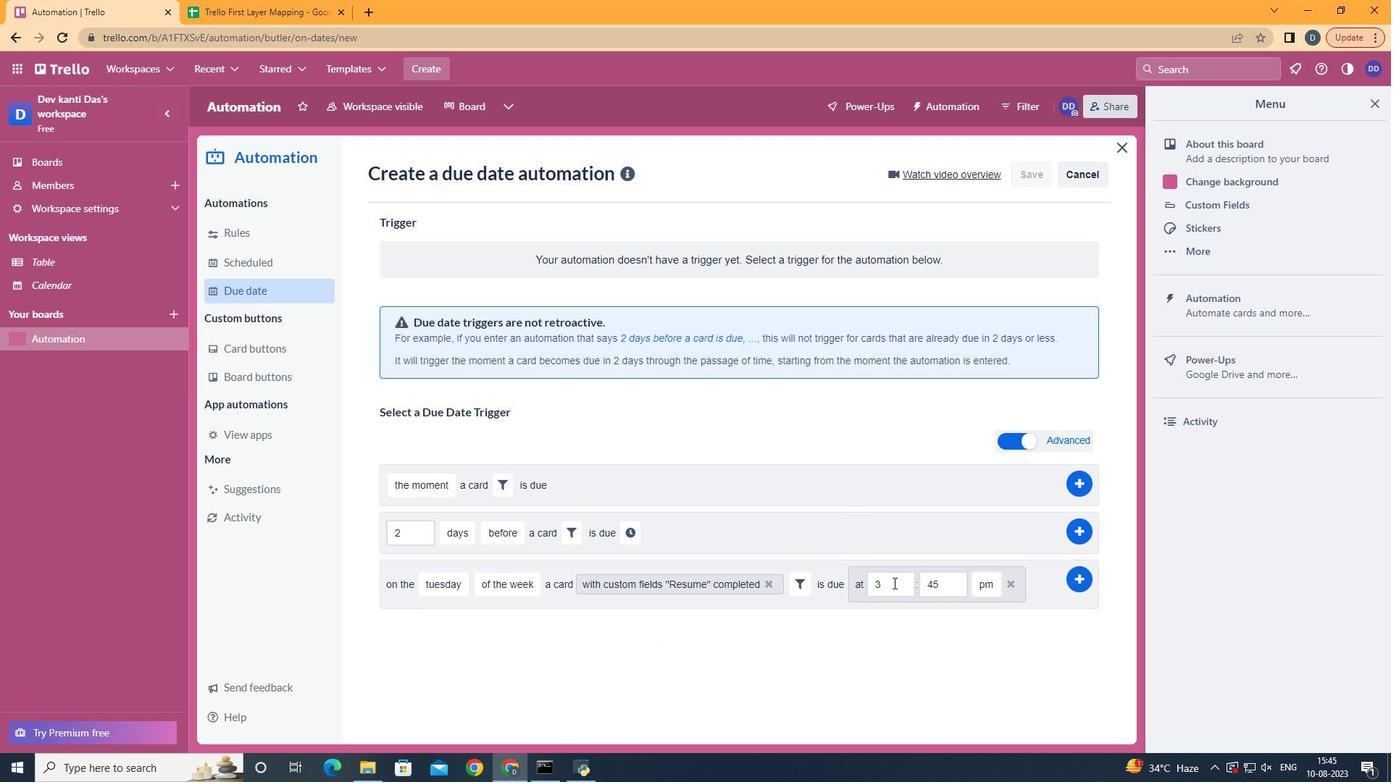
Action: Mouse pressed left at (892, 582)
Screenshot: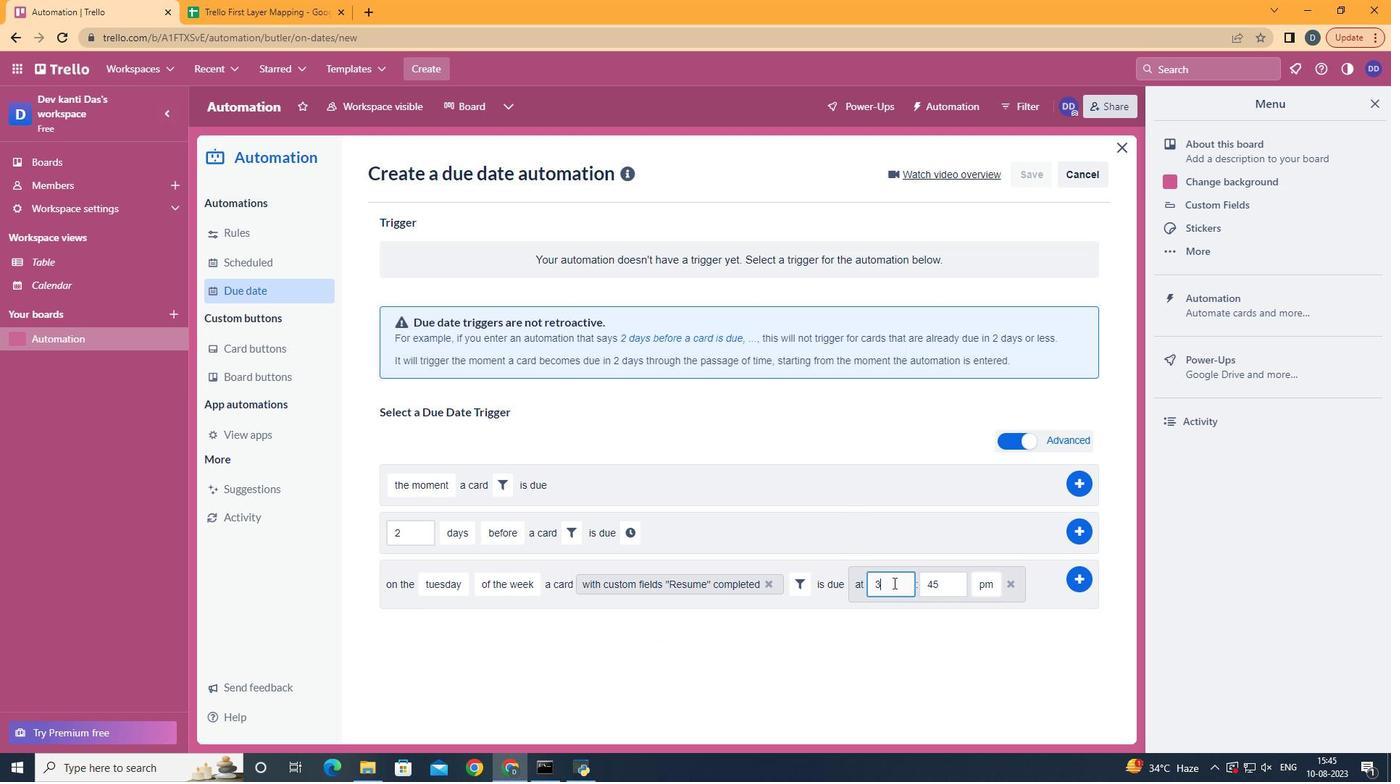 
Action: Key pressed <Key.backspace>11
Screenshot: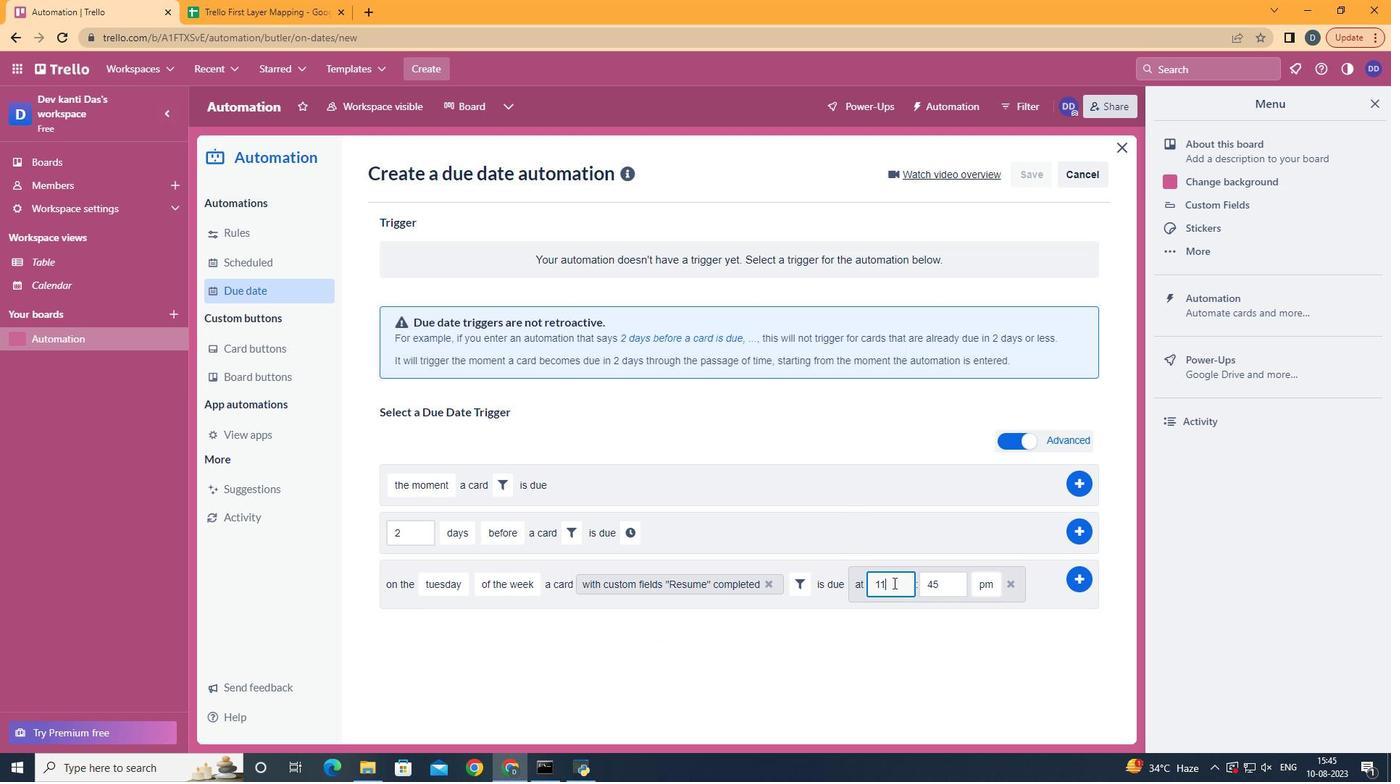 
Action: Mouse moved to (940, 592)
Screenshot: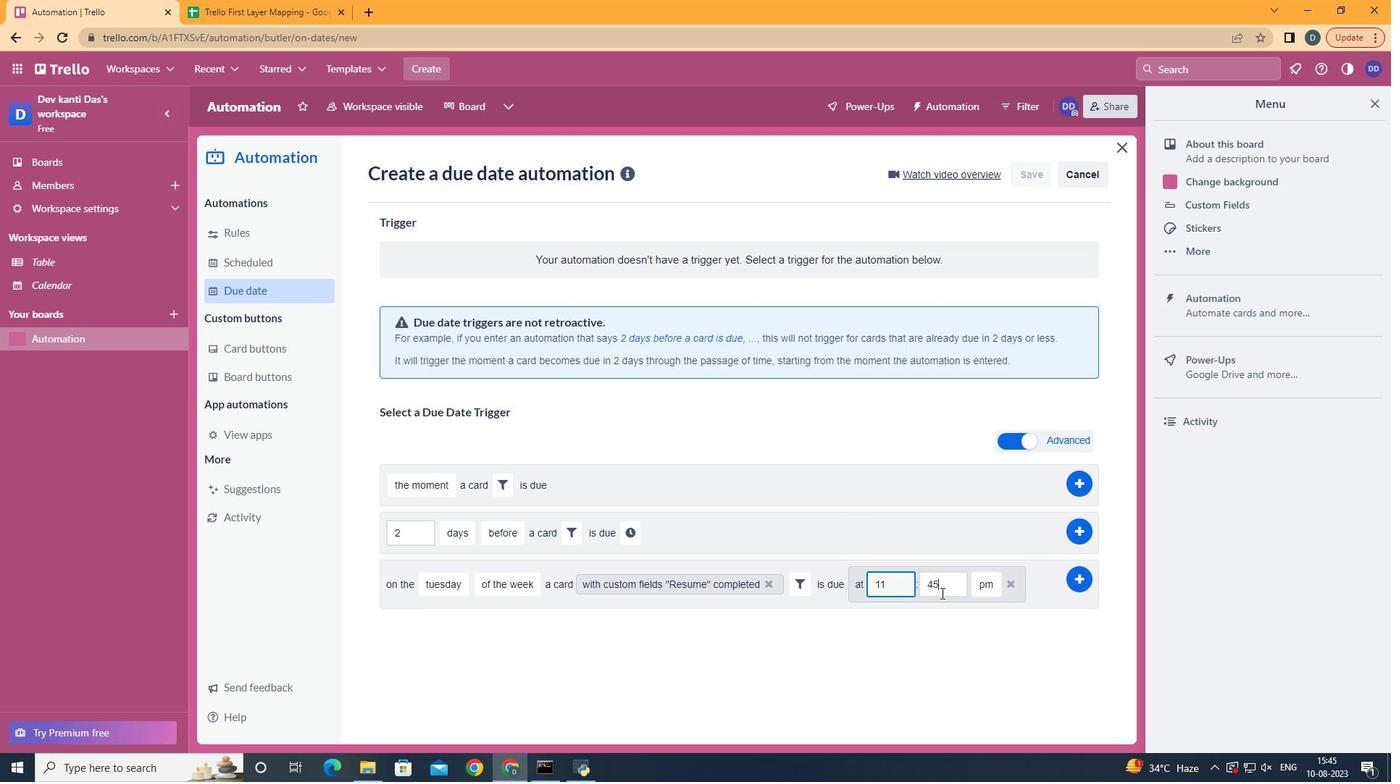 
Action: Mouse pressed left at (940, 592)
Screenshot: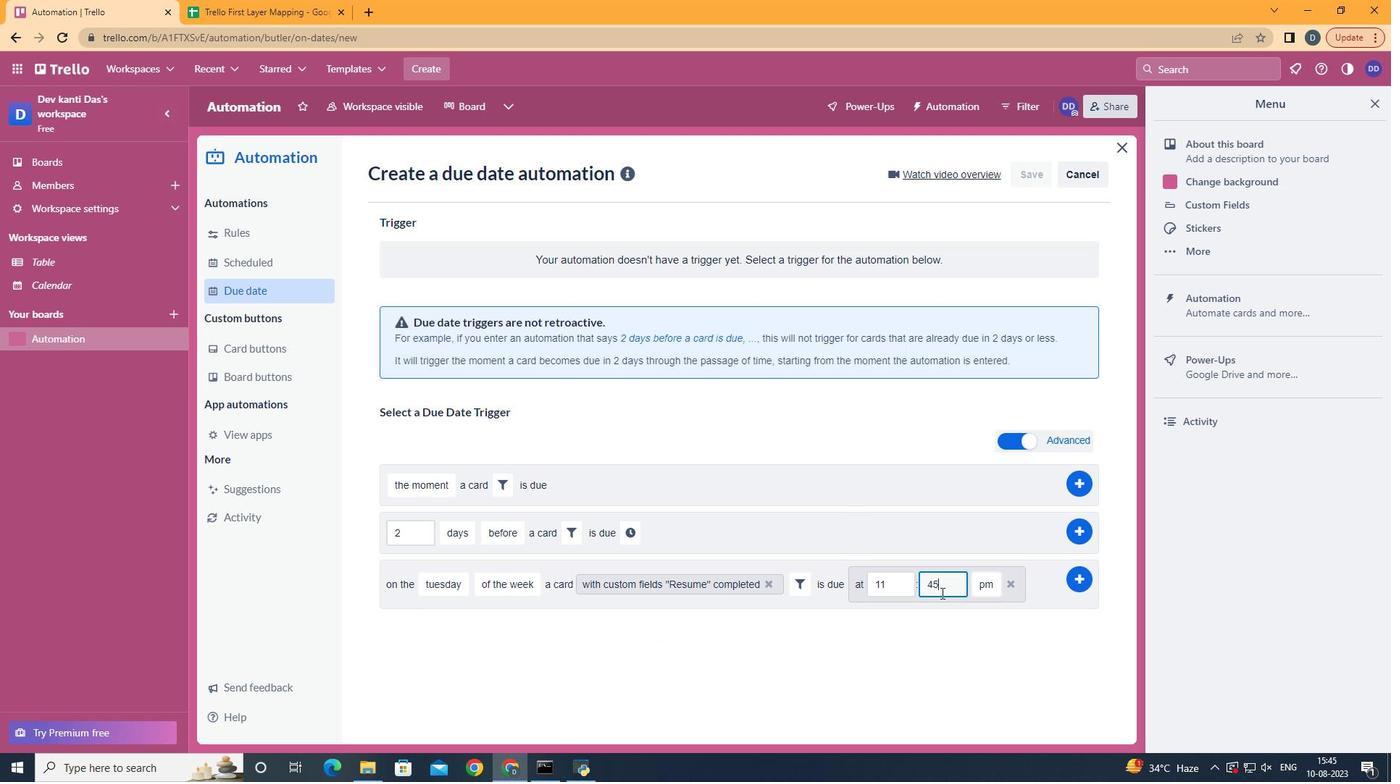 
Action: Key pressed <Key.backspace><Key.backspace>
Screenshot: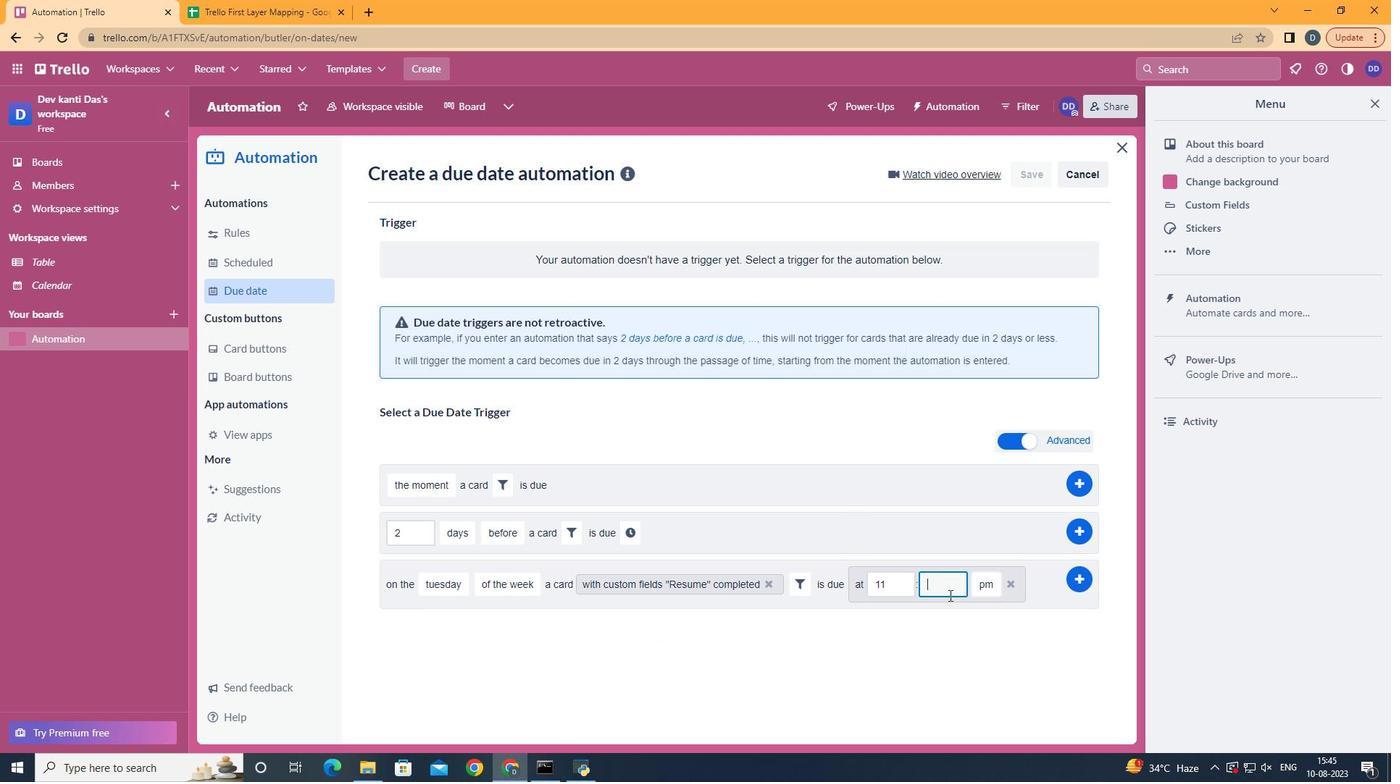 
Action: Mouse moved to (948, 594)
Screenshot: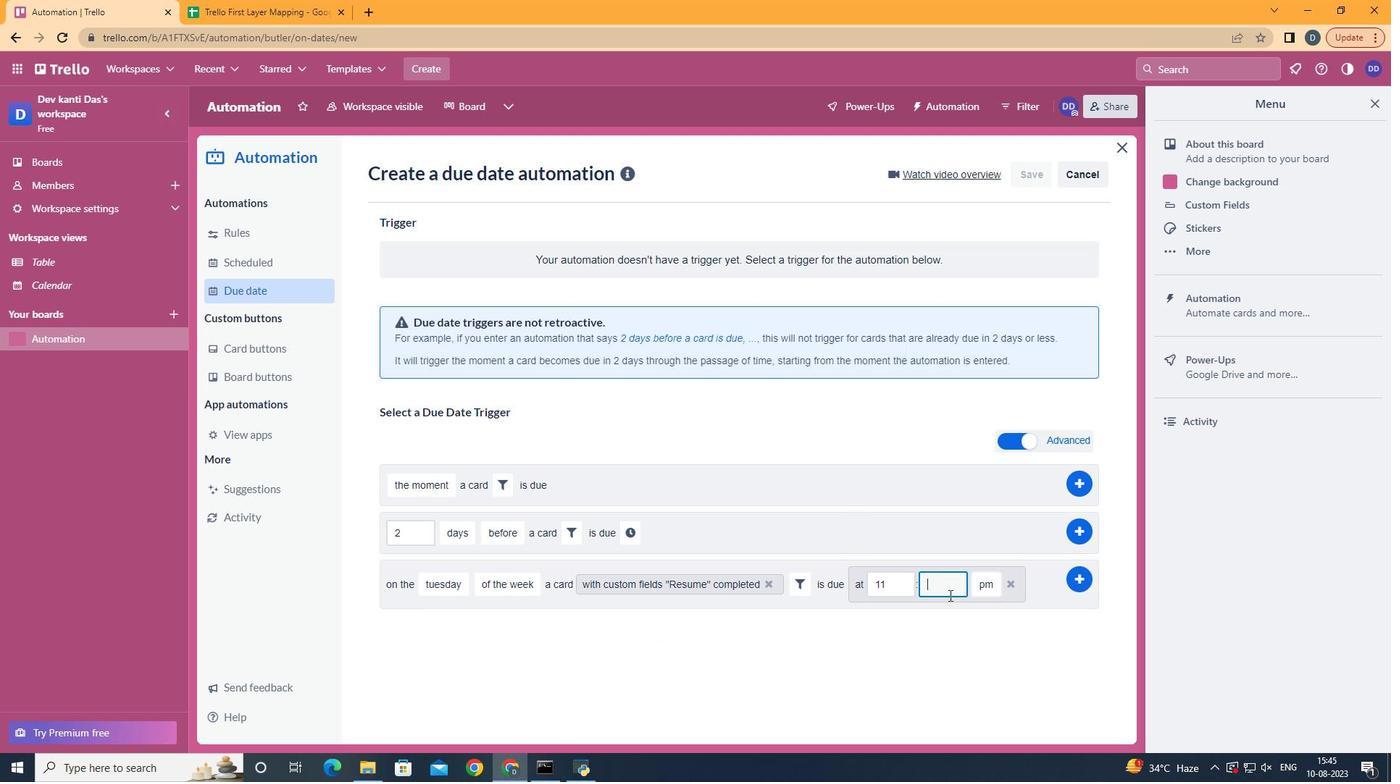 
Action: Key pressed 00
Screenshot: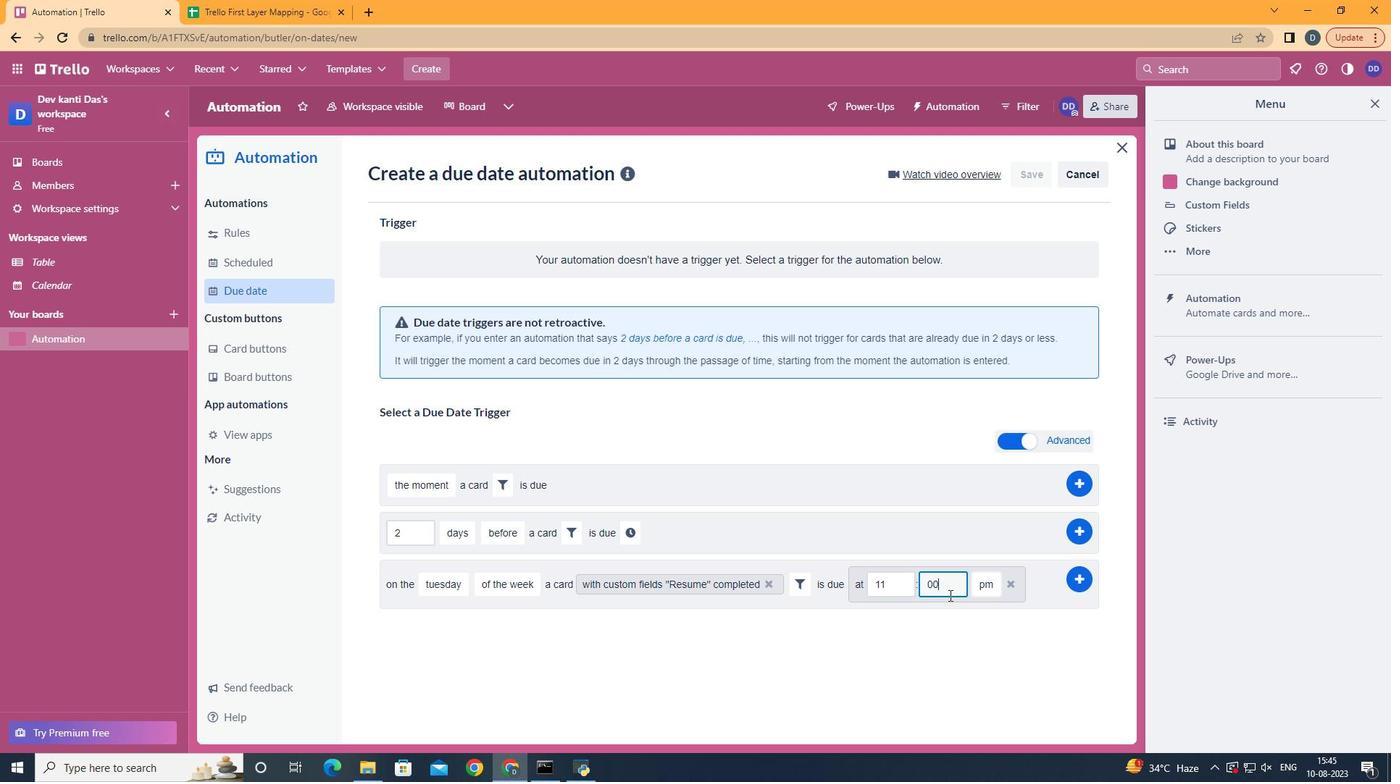 
Action: Mouse moved to (986, 607)
Screenshot: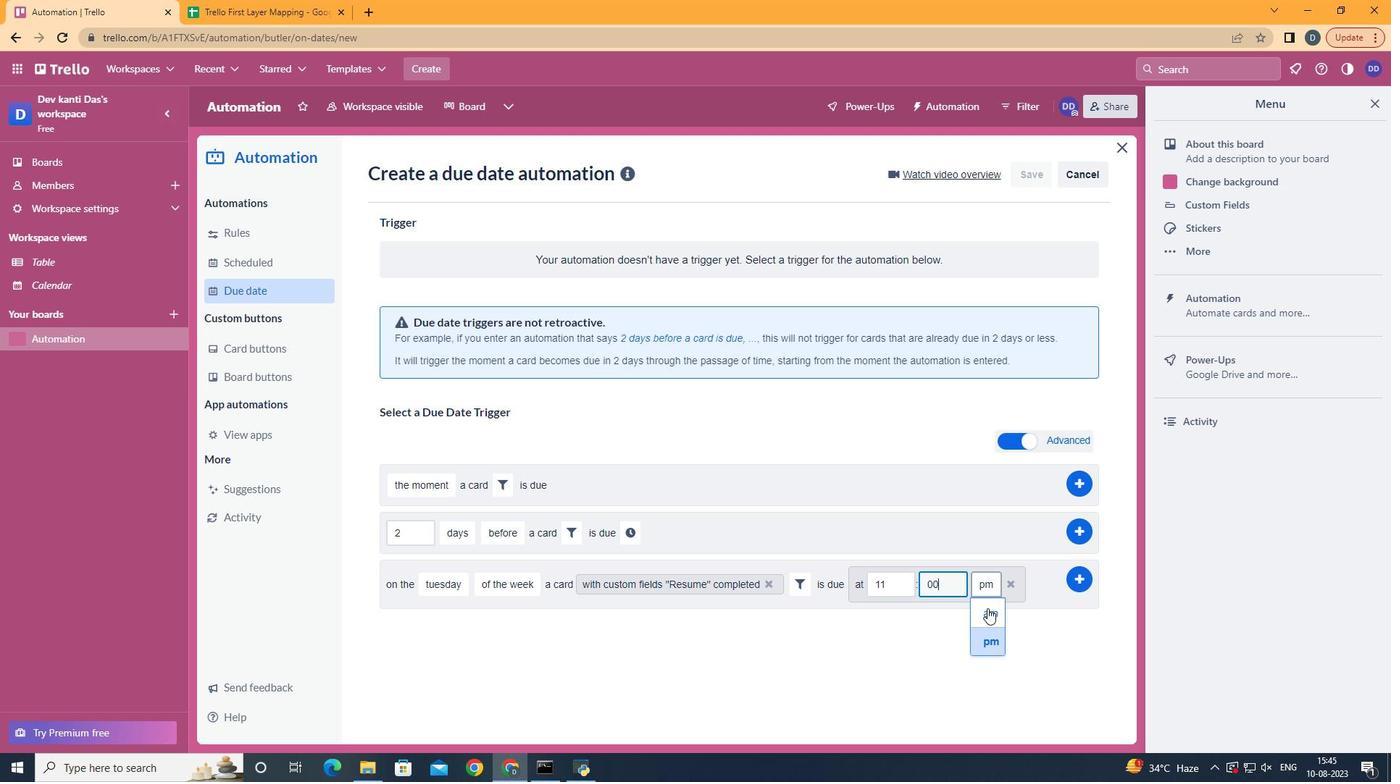
Action: Mouse pressed left at (986, 607)
Screenshot: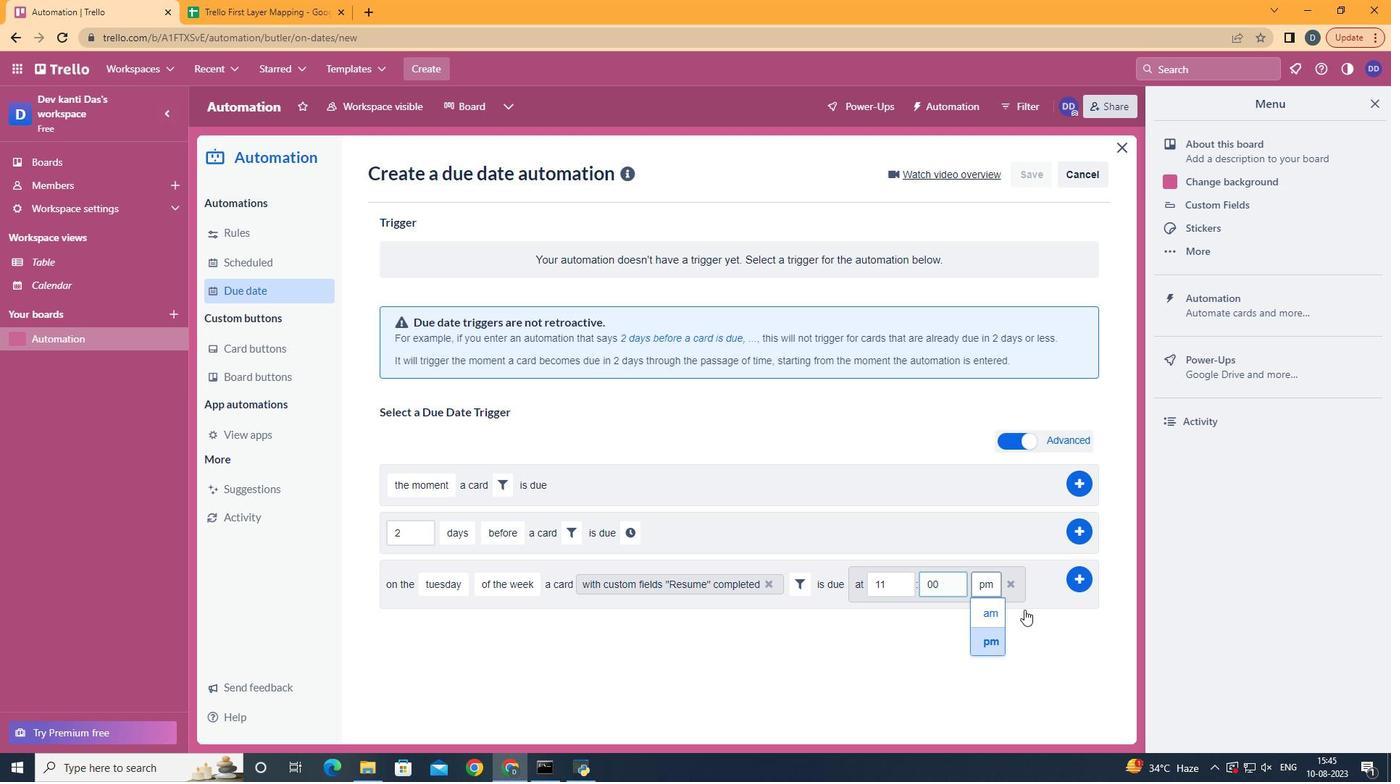 
Action: Mouse moved to (1082, 589)
Screenshot: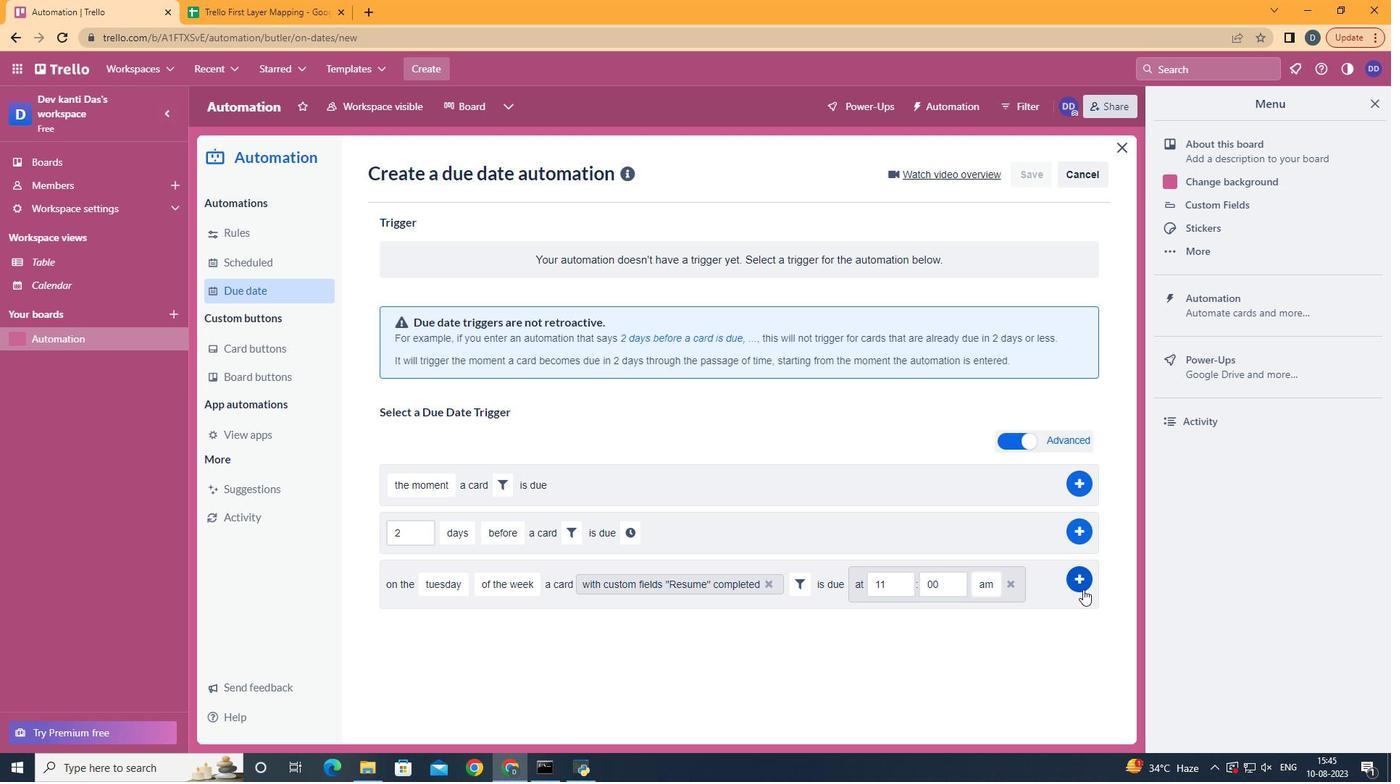
Action: Mouse pressed left at (1082, 589)
Screenshot: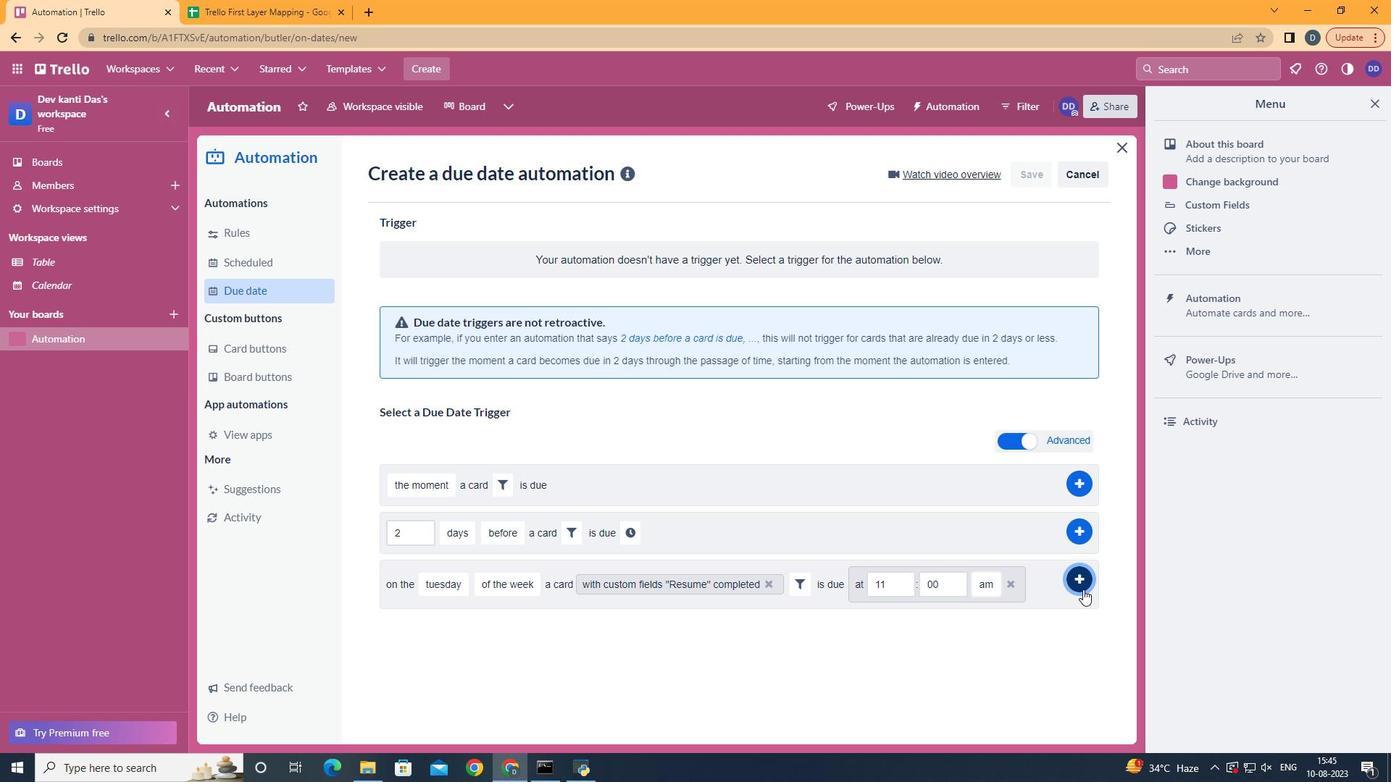 
